 Task: Write a soql queries for arranging the data in ascending order.
Action: Mouse moved to (28, 109)
Screenshot: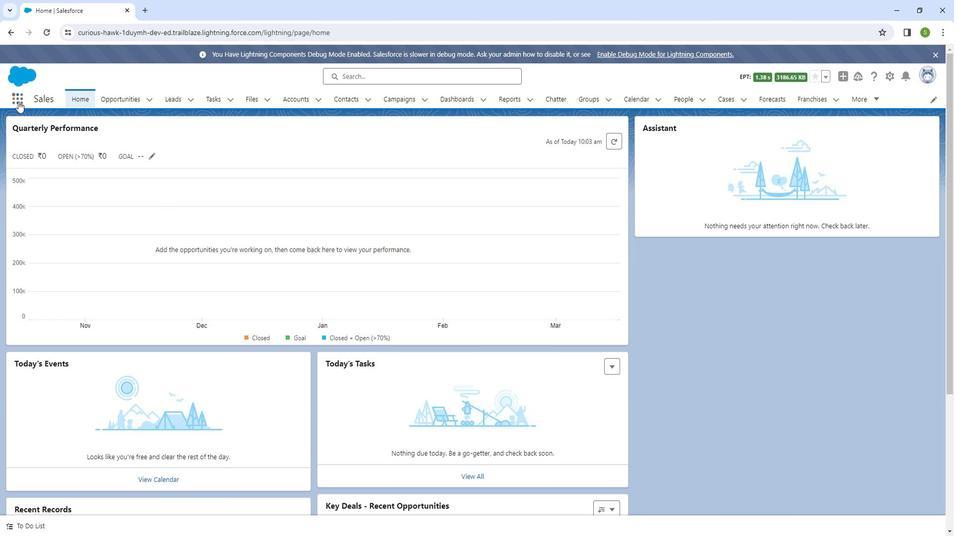 
Action: Mouse pressed left at (28, 109)
Screenshot: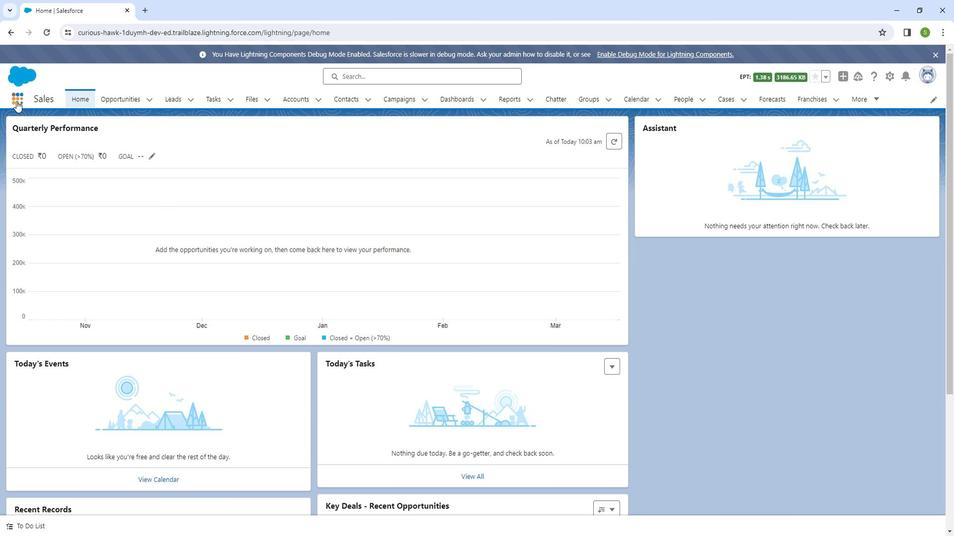 
Action: Mouse moved to (47, 280)
Screenshot: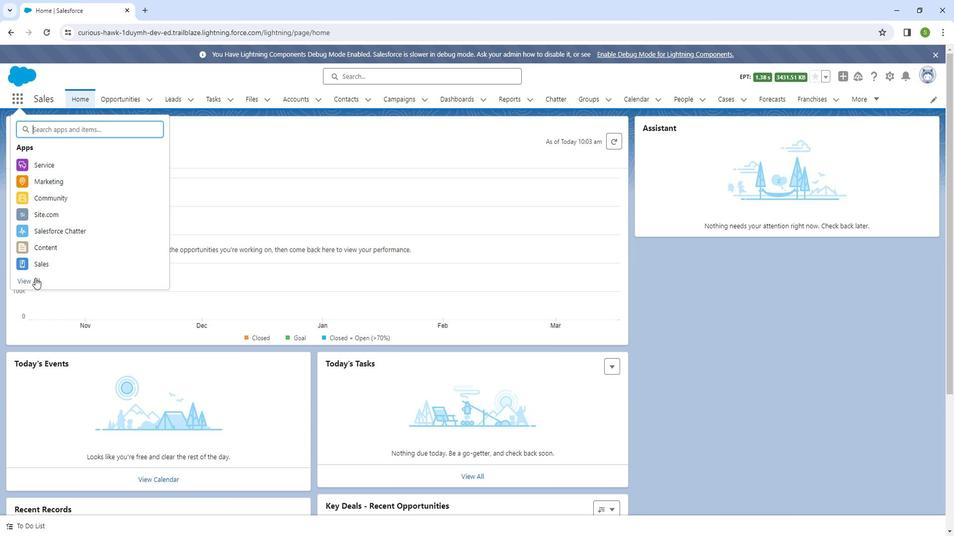 
Action: Mouse pressed left at (47, 280)
Screenshot: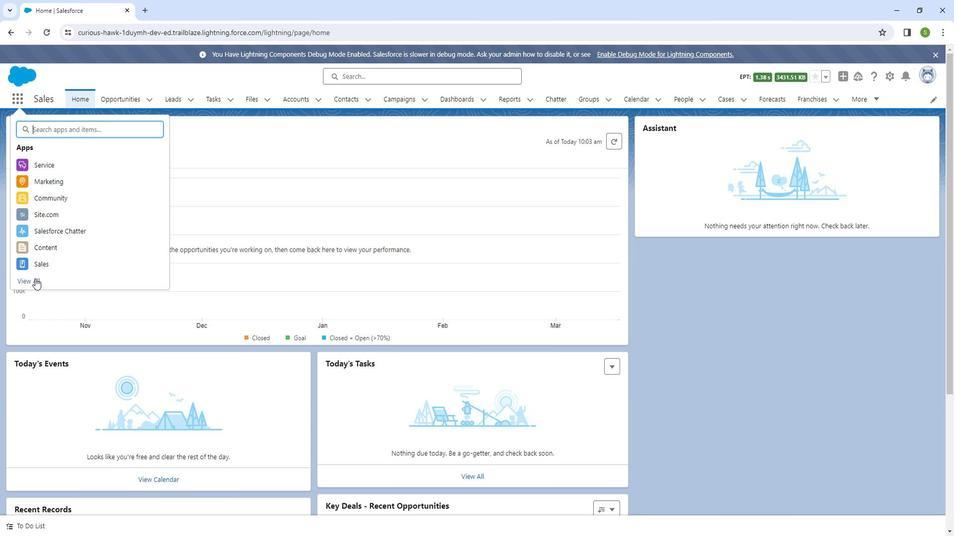 
Action: Mouse moved to (705, 375)
Screenshot: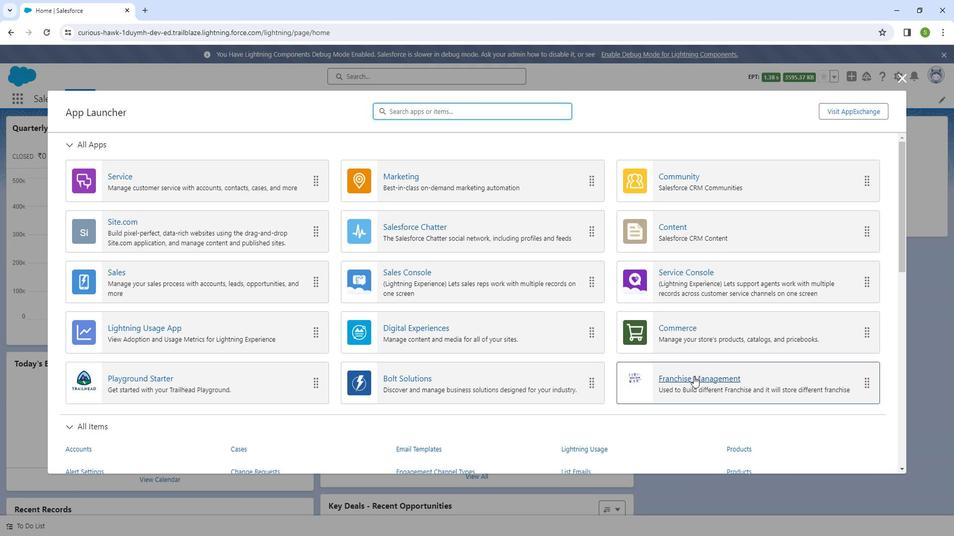 
Action: Mouse pressed left at (705, 375)
Screenshot: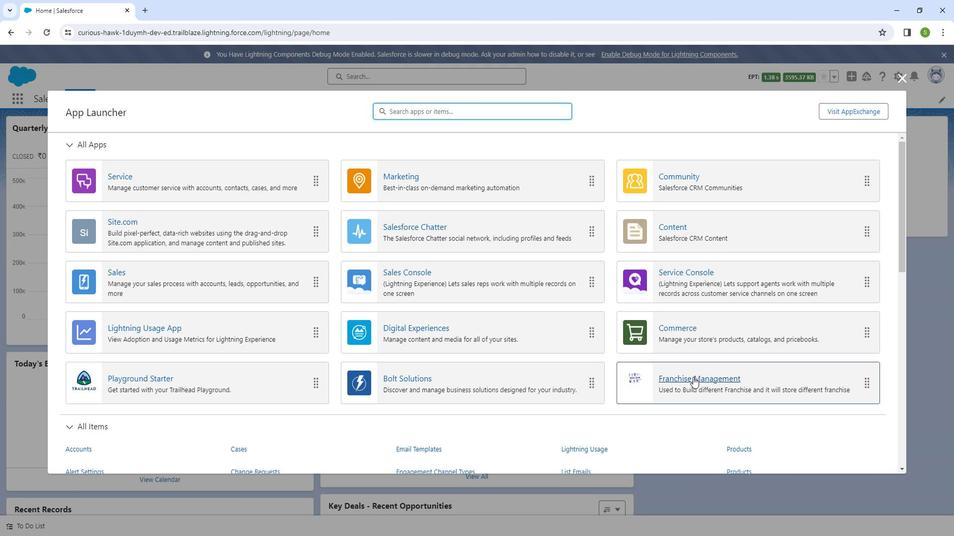
Action: Mouse moved to (909, 85)
Screenshot: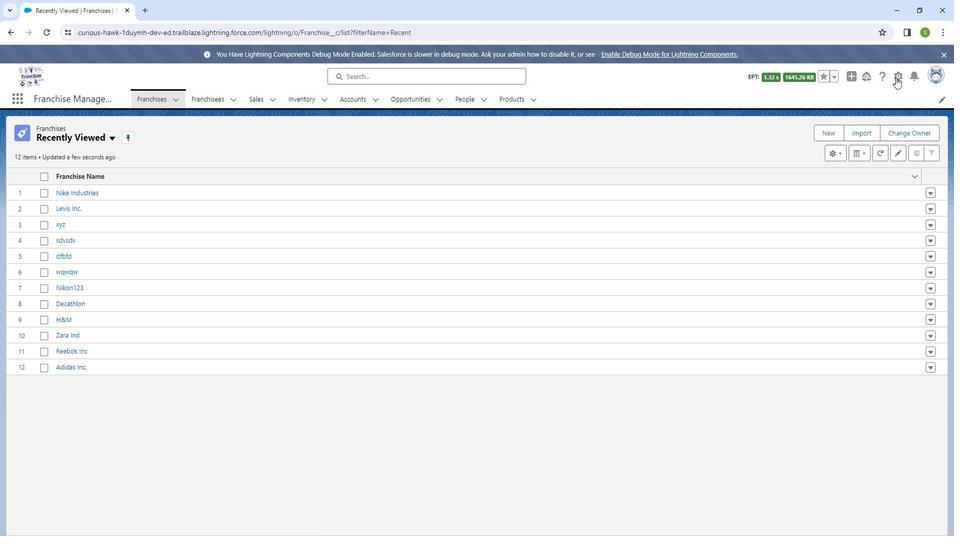 
Action: Mouse pressed left at (909, 85)
Screenshot: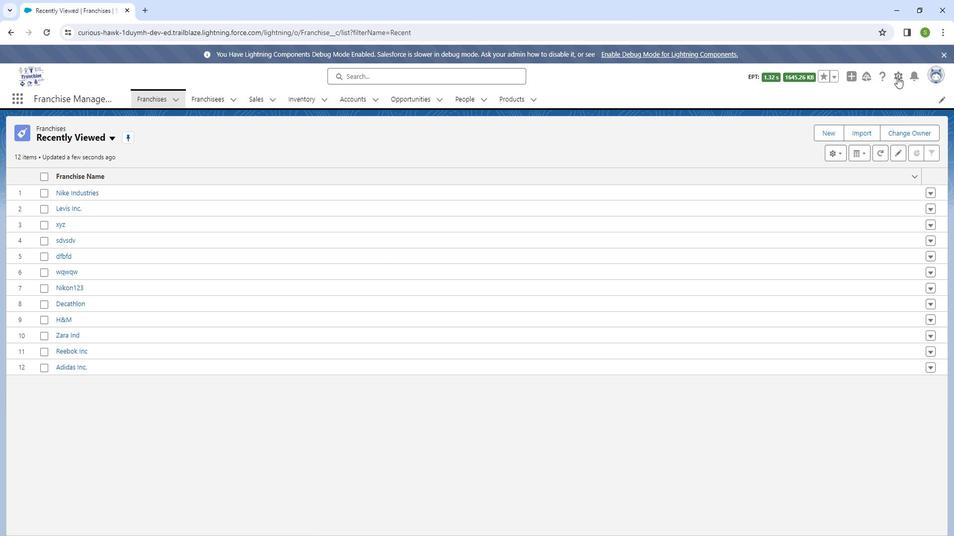 
Action: Mouse moved to (864, 175)
Screenshot: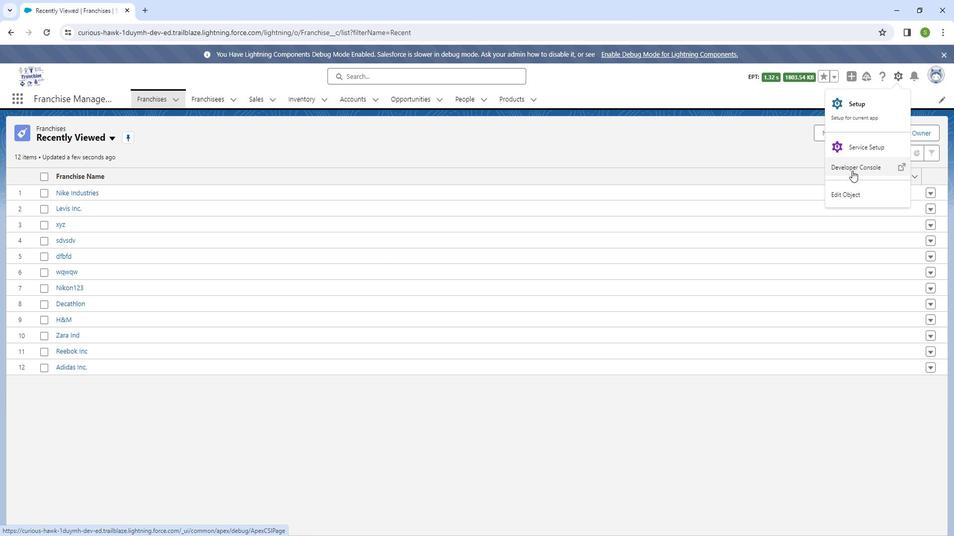 
Action: Mouse pressed right at (864, 175)
Screenshot: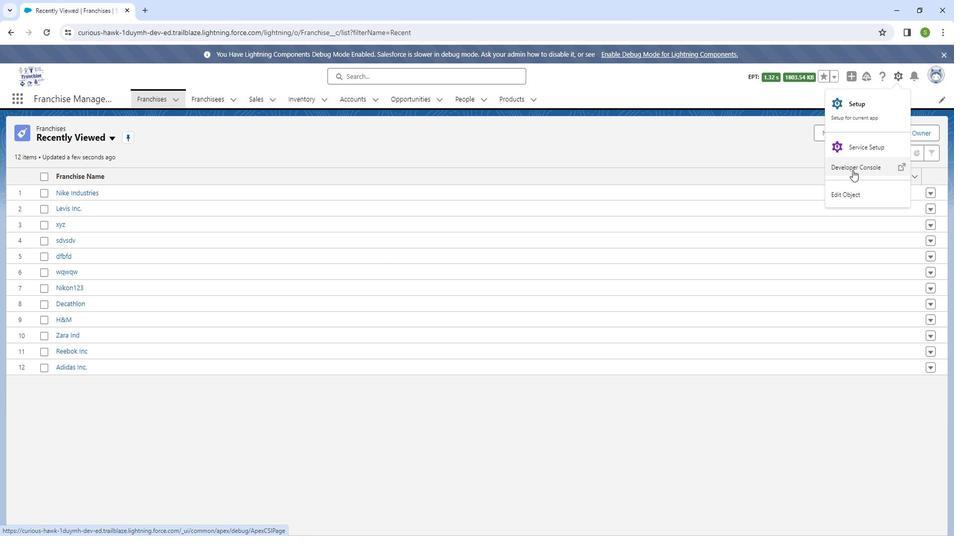 
Action: Mouse moved to (855, 181)
Screenshot: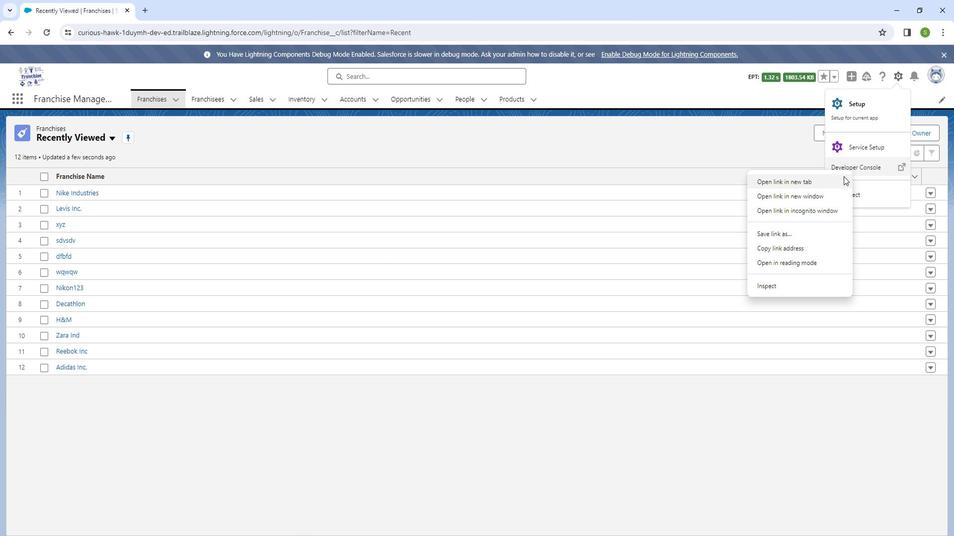 
Action: Mouse pressed left at (855, 181)
Screenshot: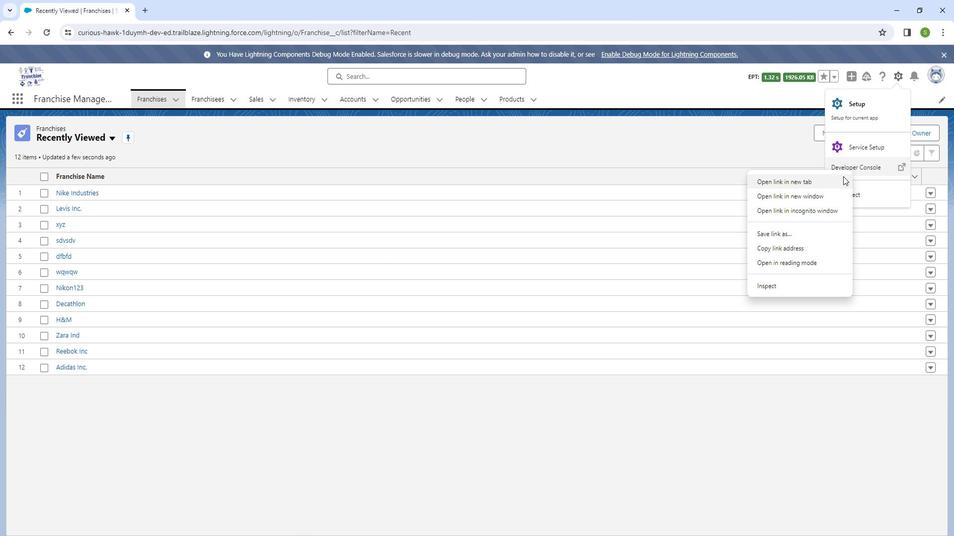 
Action: Mouse moved to (231, 21)
Screenshot: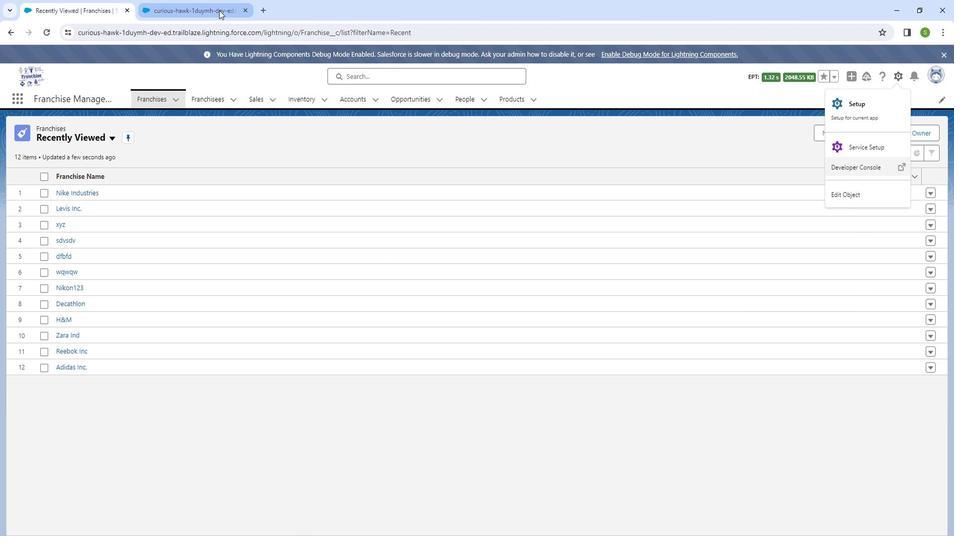 
Action: Mouse pressed left at (231, 21)
Screenshot: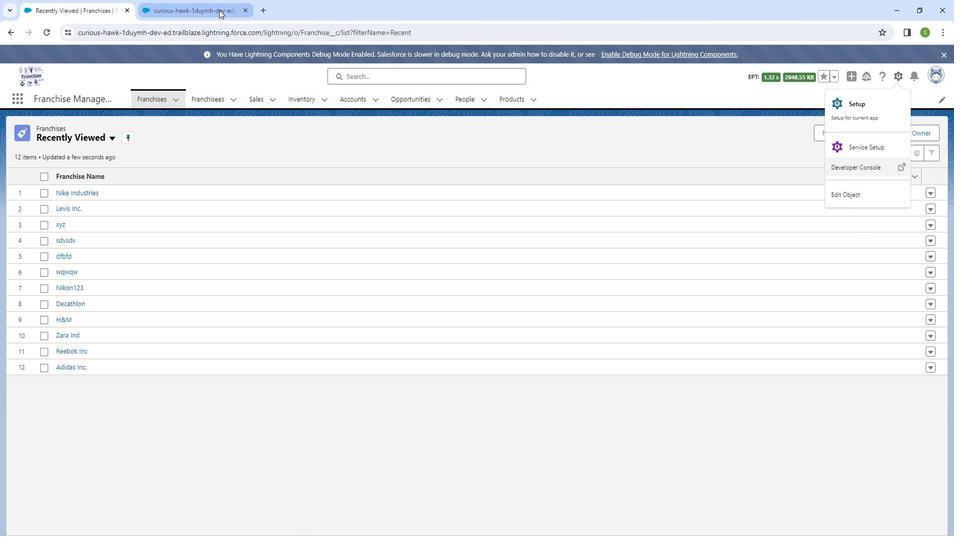 
Action: Mouse moved to (158, 174)
Screenshot: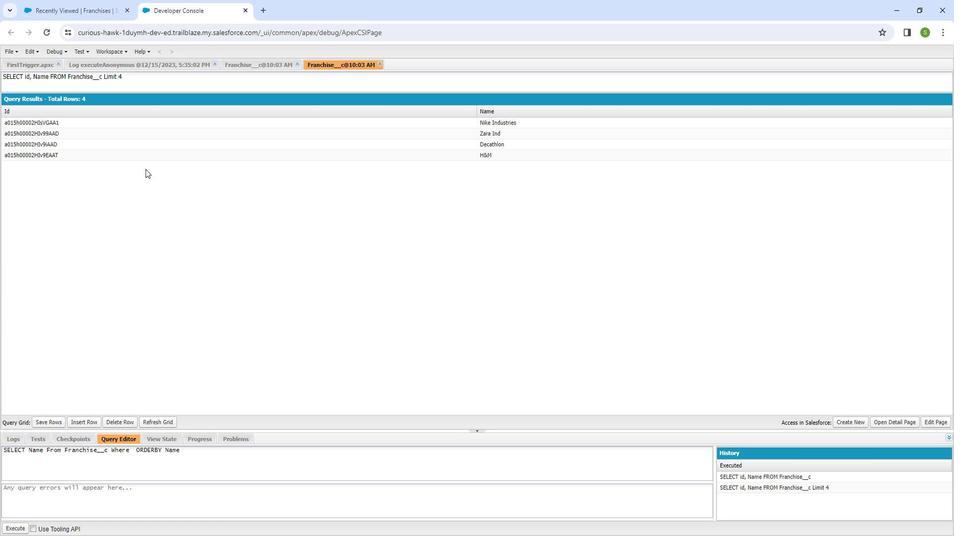 
Action: Key pressed <Key.alt_l><Key.alt_l><Key.alt_l><Key.alt_l><Key.alt_l><Key.alt_l><Key.alt_l><Key.alt_l><Key.alt_l><Key.alt_l><Key.alt_l><Key.alt_l><Key.alt_l><Key.alt_l><Key.alt_l><Key.alt_l><Key.alt_l><Key.alt_l><Key.alt_l><Key.alt_l><<191>>
Screenshot: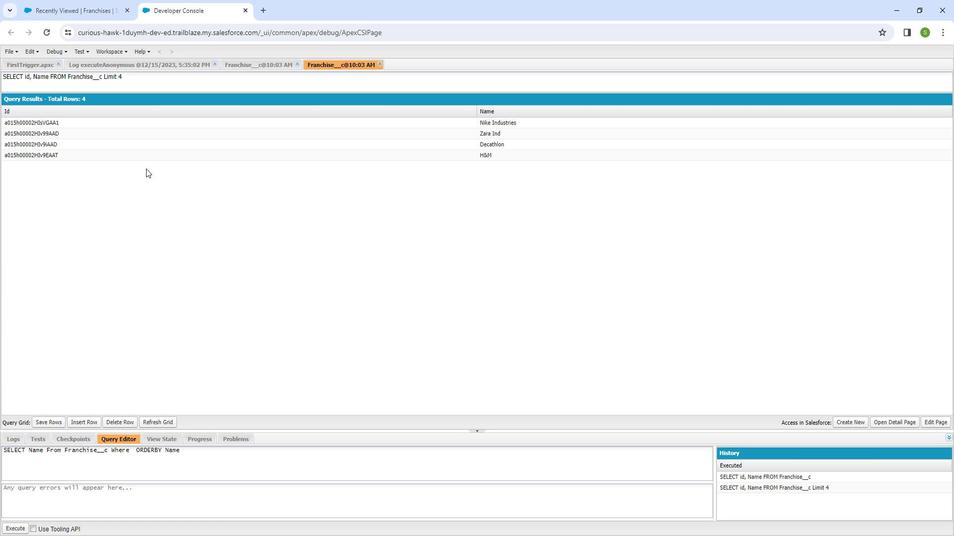 
Action: Mouse moved to (254, 437)
Screenshot: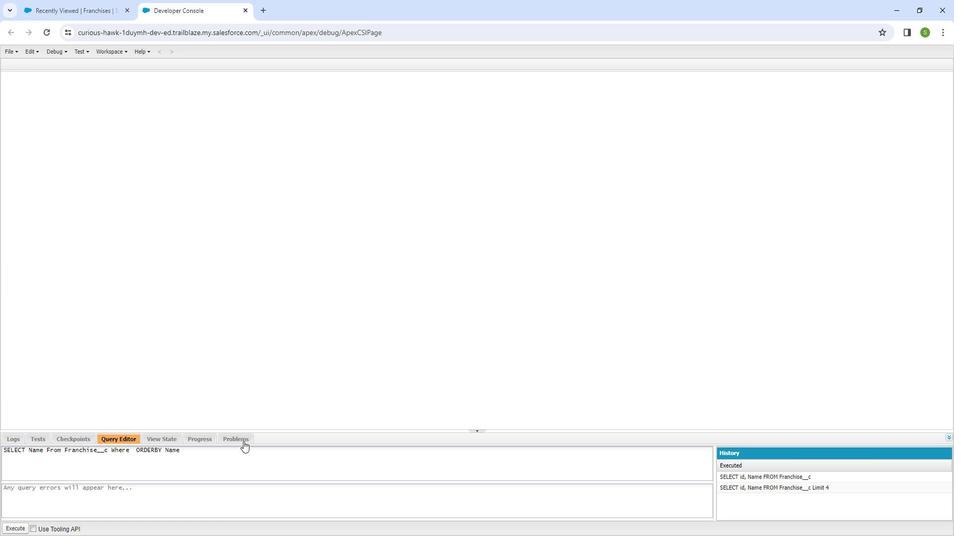 
Action: Mouse pressed left at (254, 437)
Screenshot: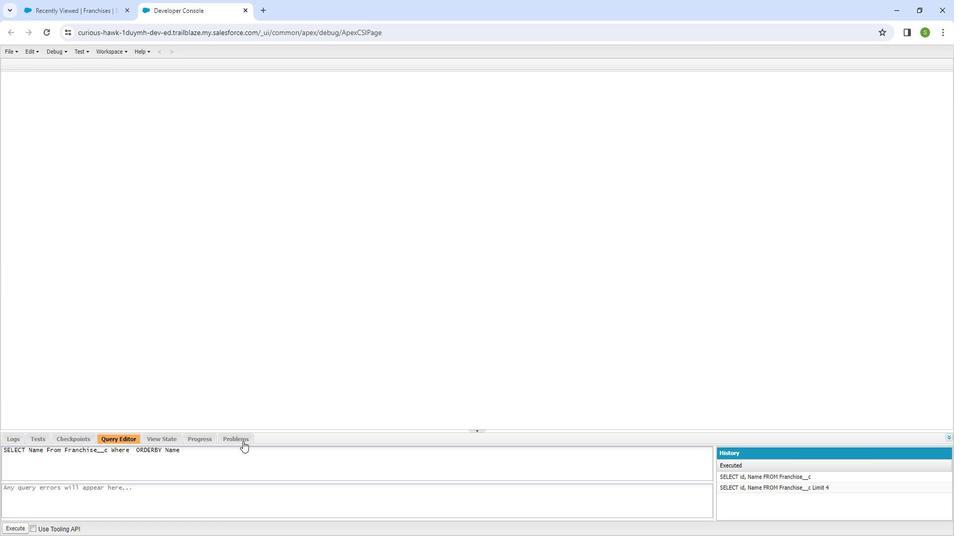 
Action: Mouse moved to (194, 272)
Screenshot: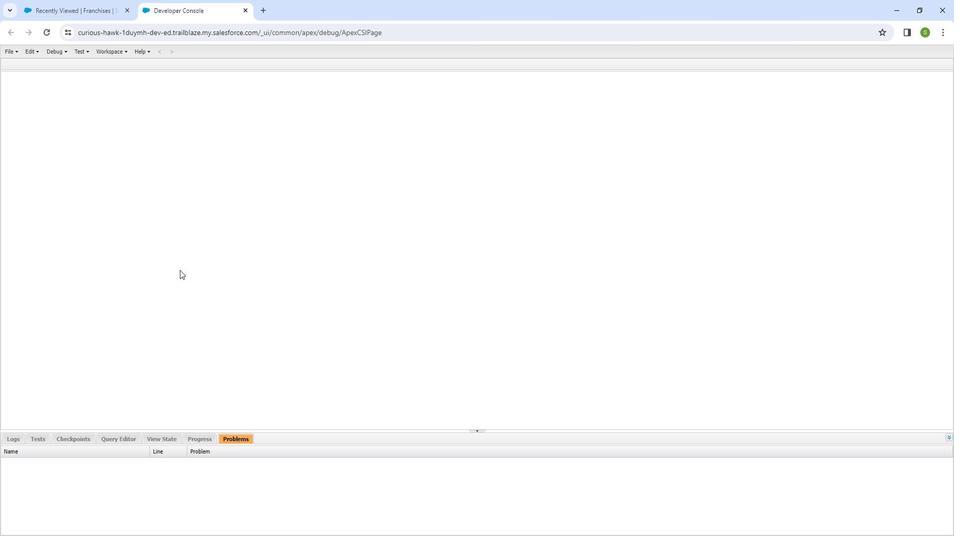 
Action: Key pressed ctrl+E
Screenshot: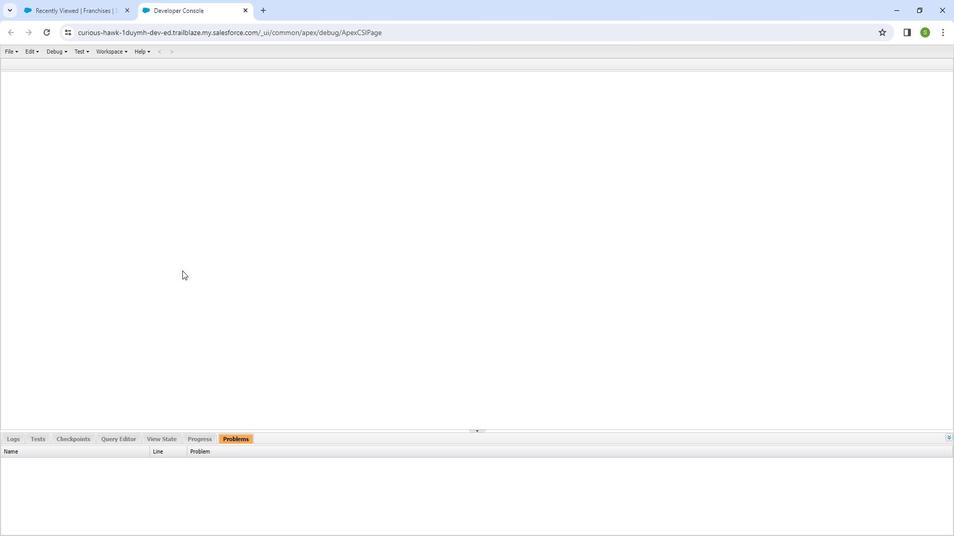
Action: Mouse moved to (286, 247)
Screenshot: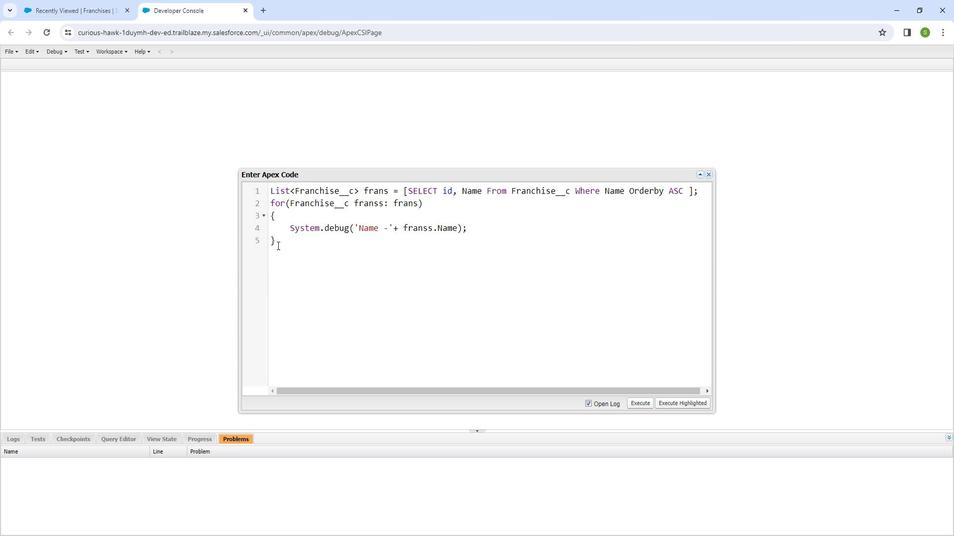 
Action: Mouse pressed left at (286, 247)
Screenshot: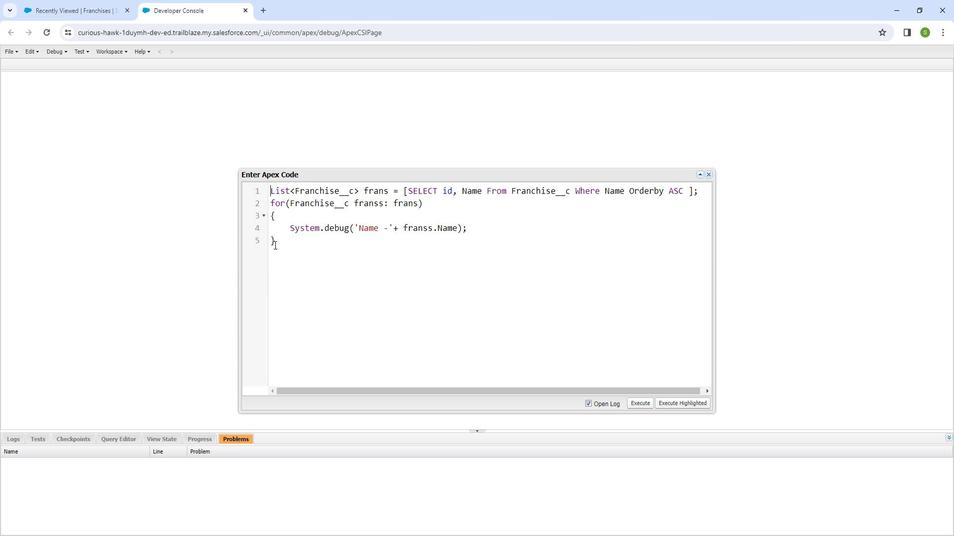 
Action: Mouse moved to (283, 189)
Screenshot: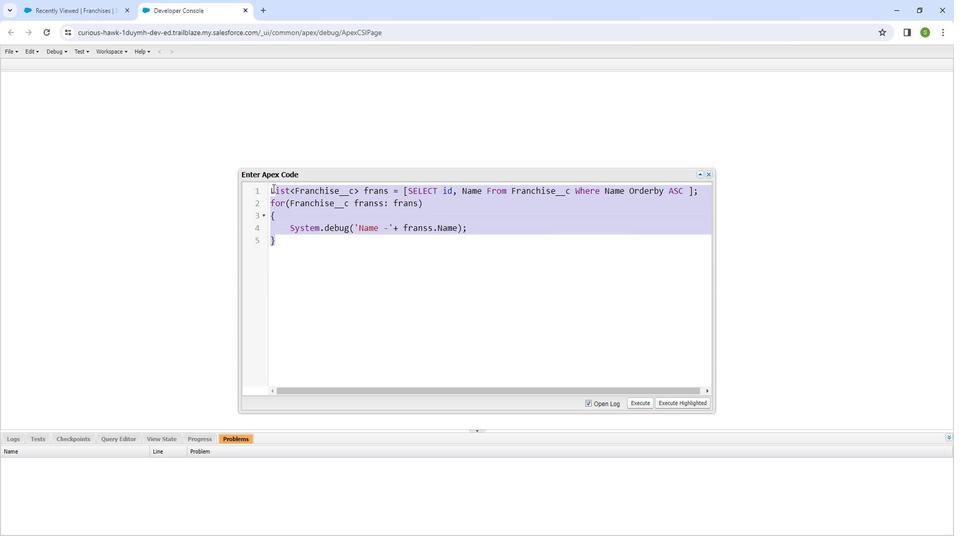 
Action: Key pressed <Key.backspace>
Screenshot: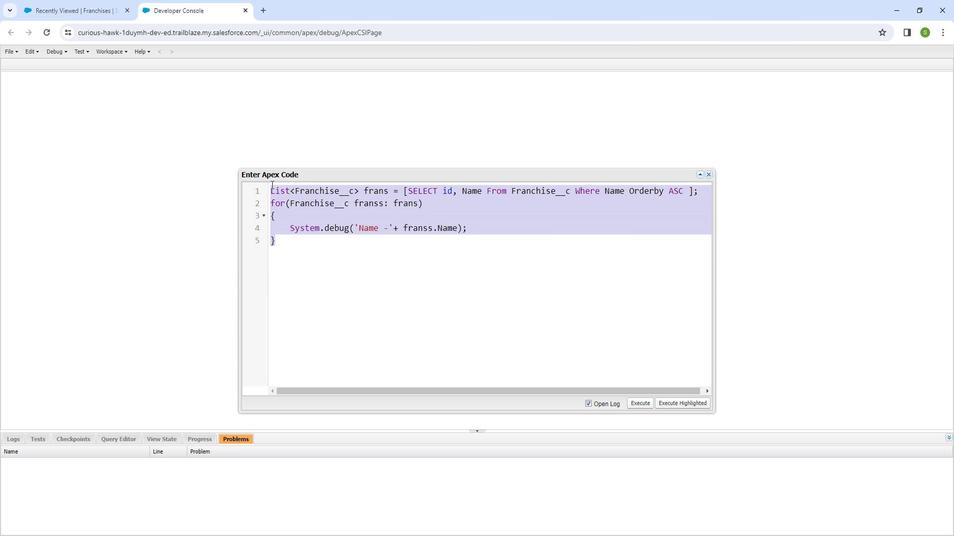 
Action: Mouse moved to (331, 231)
Screenshot: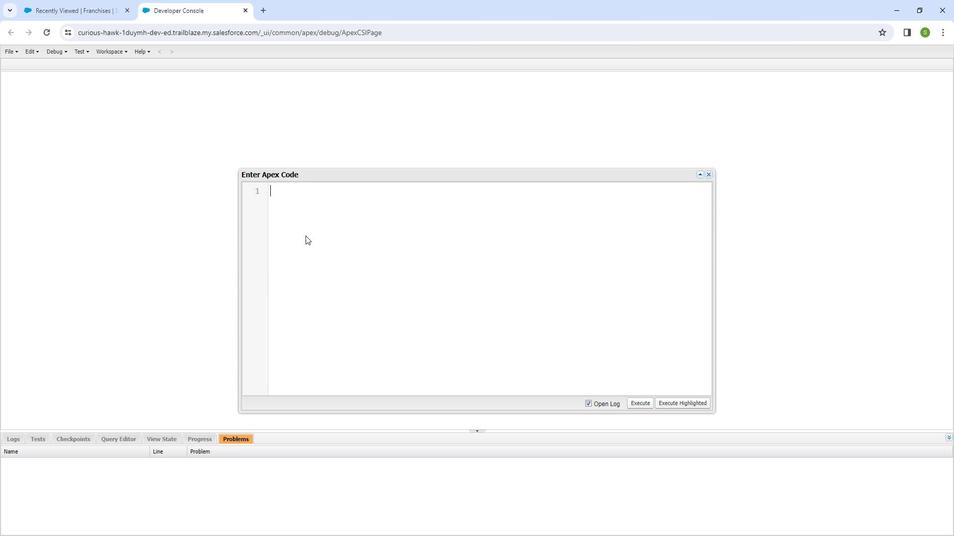 
Action: Mouse pressed left at (331, 231)
Screenshot: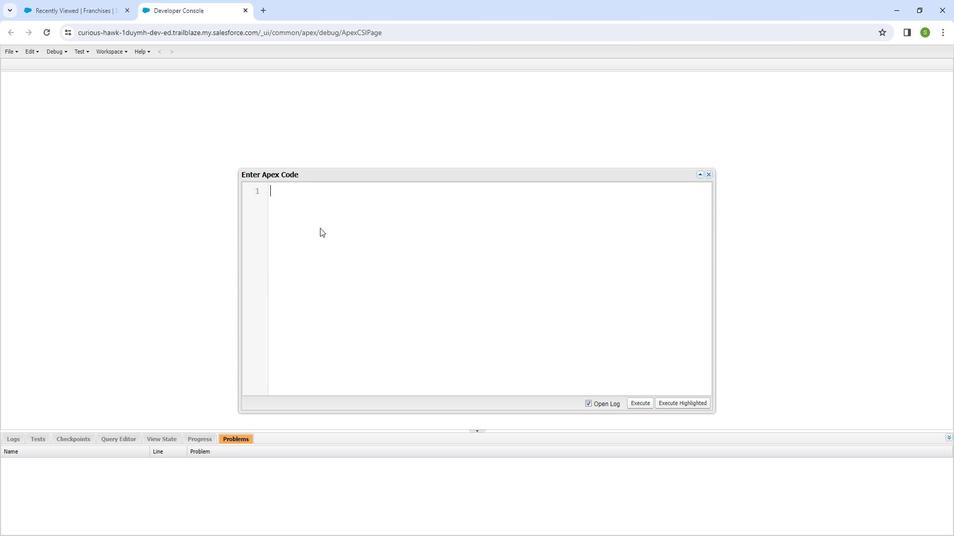 
Action: Mouse moved to (295, 200)
Screenshot: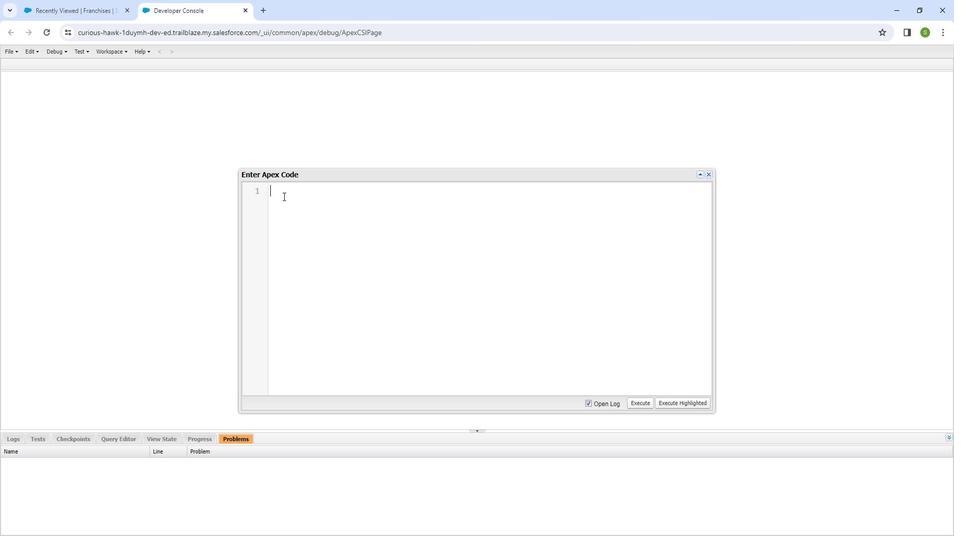 
Action: Mouse pressed left at (295, 200)
Screenshot: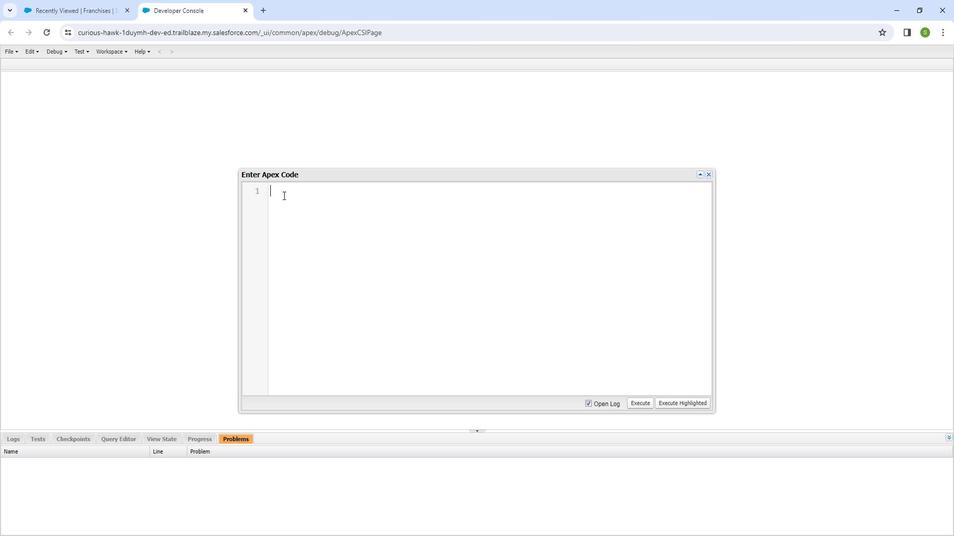 
Action: Mouse moved to (295, 199)
Screenshot: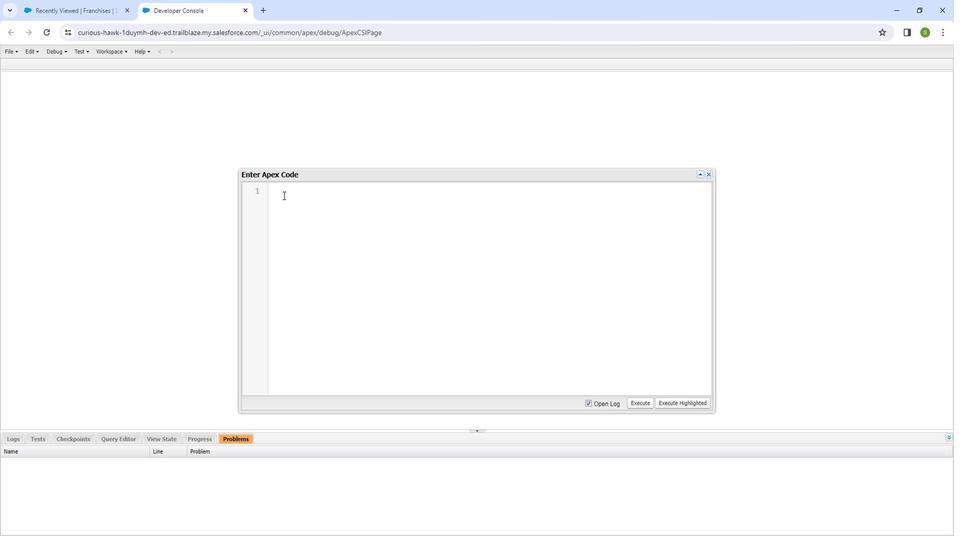 
Action: Key pressed <Key.shift_r>List<Key.shift_r><<Key.shift_r>Account<Key.shift_r>><Key.space>acc<Key.space>=<Key.space>[]<Key.left><Key.shift_r>SELECT<Key.space><Key.shift_r>Name,<Key.space><Key.shift_r><Key.shift_r><Key.shift_r><Key.shift_r><Key.shift_r><Key.shift_r>Industry<Key.space><Key.shift_r>FROM<Key.space><Key.shift_r><Key.shift_r>Account<Key.space><Key.shift_r>Order<Key.backspace><Key.backspace><Key.backspace><Key.backspace><Key.shift_r>RDERBY<Key.space><Key.shift_r>Industry<Key.right>;<Key.enter>for<Key.shift_r>(<Key.shift_r>Account<Key.space>acc1<Key.shift_r>:acc<Key.right><Key.enter><Key.shift_r><Key.shift_r><Key.shift_r><Key.shift_r><Key.shift_r><Key.shift_r>{<Key.enter><Key.shift_r>System.debug<Key.shift_r>('<Key.shift_r>Industry<Key.space>-<Key.space><Key.right>+<Key.space>acc1.<Key.shift_r>Industry<Key.right>;
Screenshot: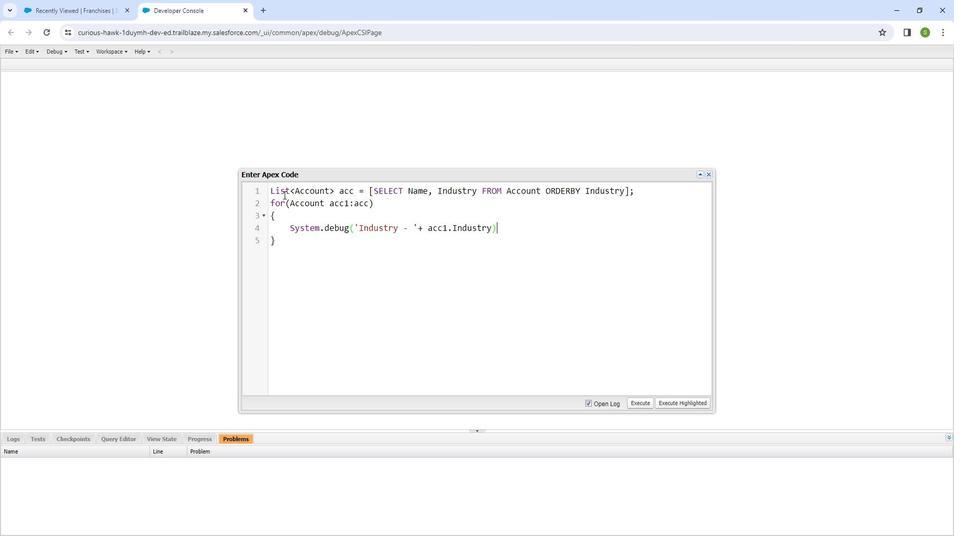 
Action: Mouse moved to (648, 402)
Screenshot: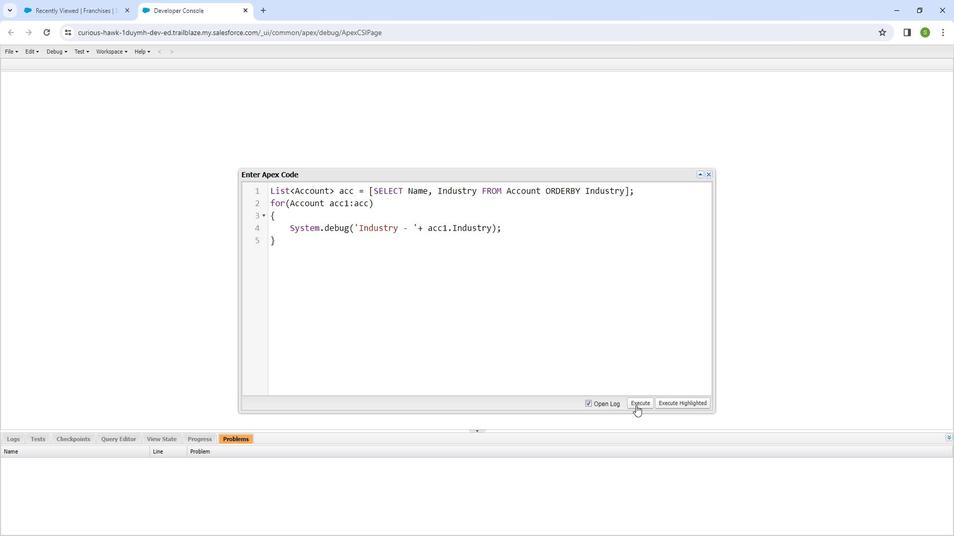 
Action: Mouse pressed left at (648, 402)
Screenshot: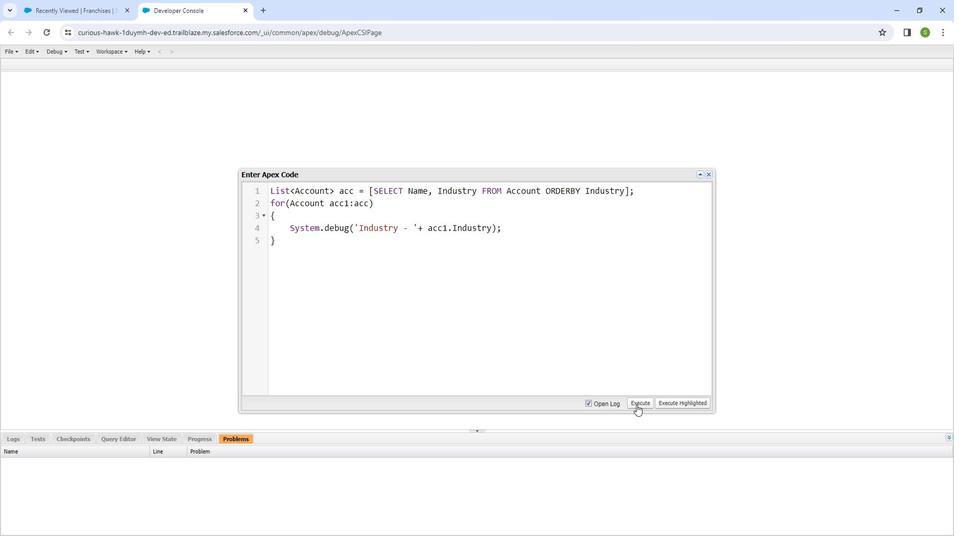 
Action: Mouse moved to (493, 312)
Screenshot: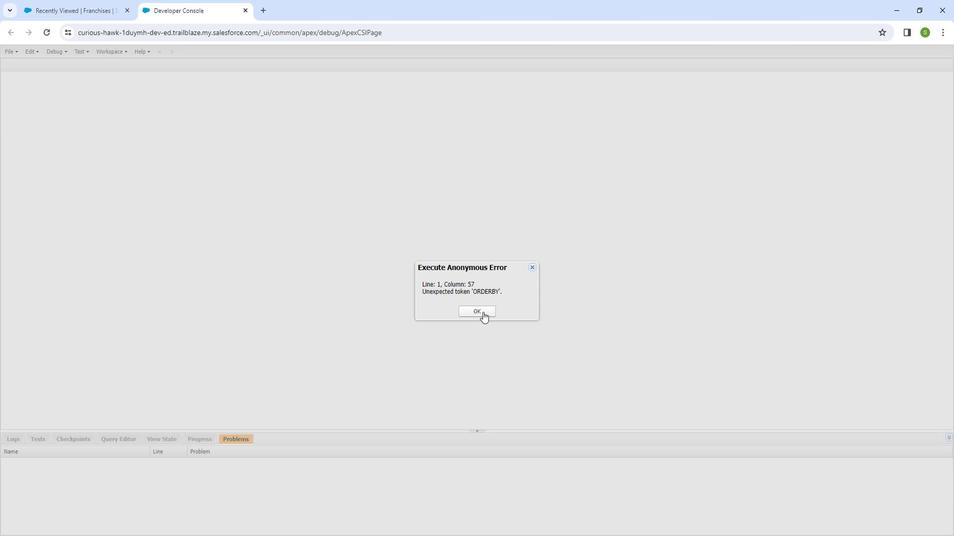 
Action: Mouse pressed left at (493, 312)
Screenshot: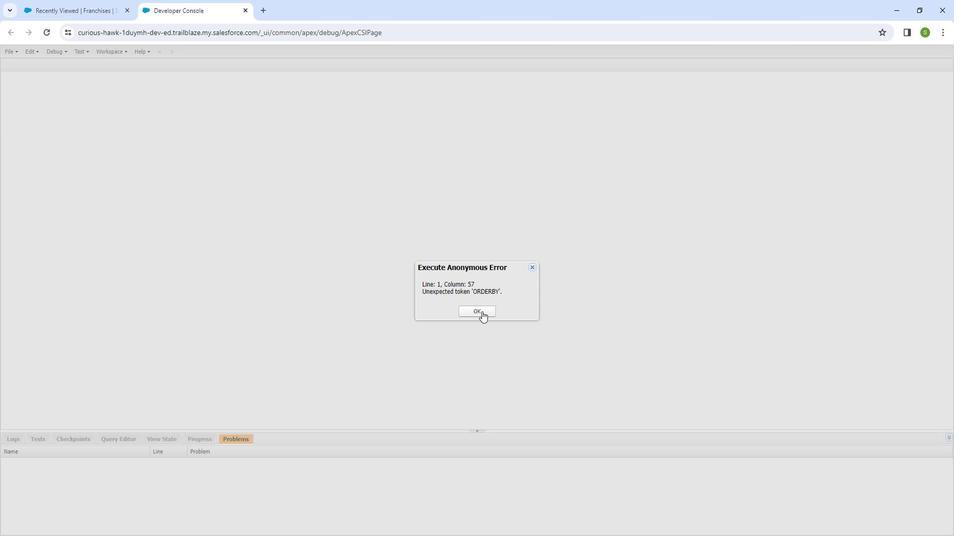 
Action: Mouse moved to (580, 193)
Screenshot: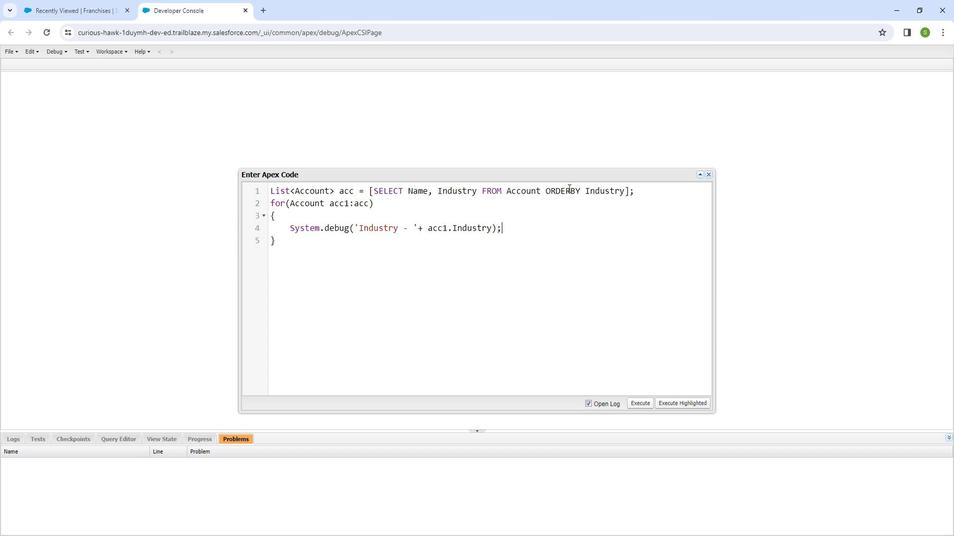 
Action: Mouse pressed left at (580, 193)
Screenshot: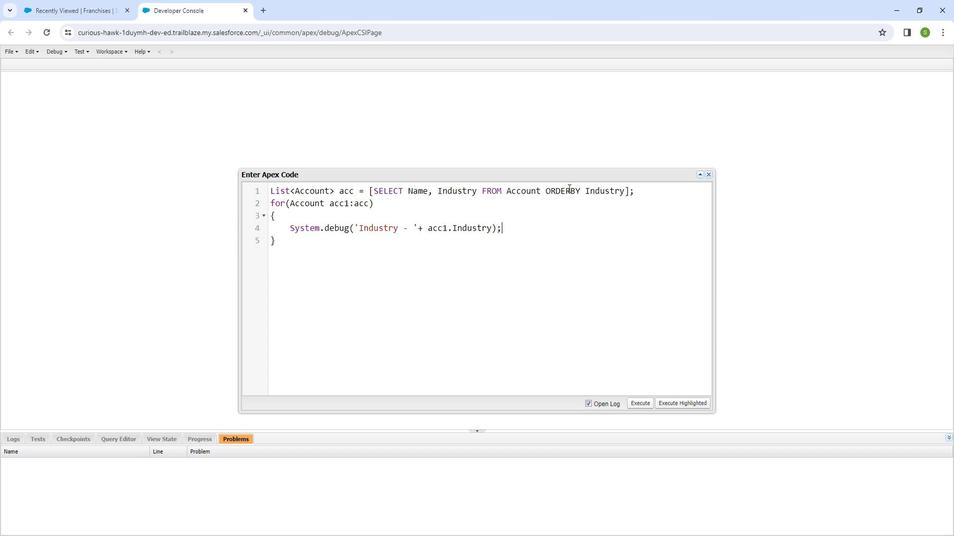 
Action: Mouse moved to (584, 198)
Screenshot: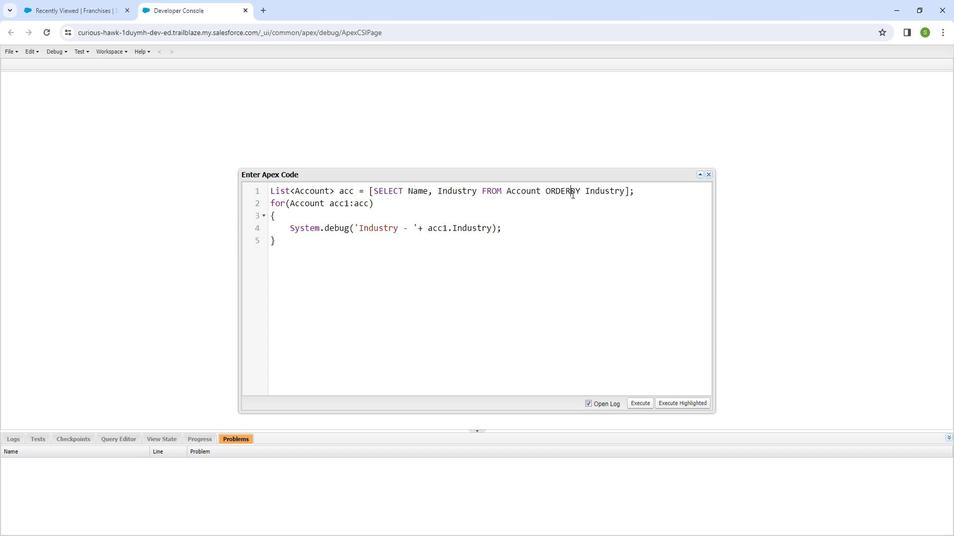 
Action: Key pressed <Key.space>
Screenshot: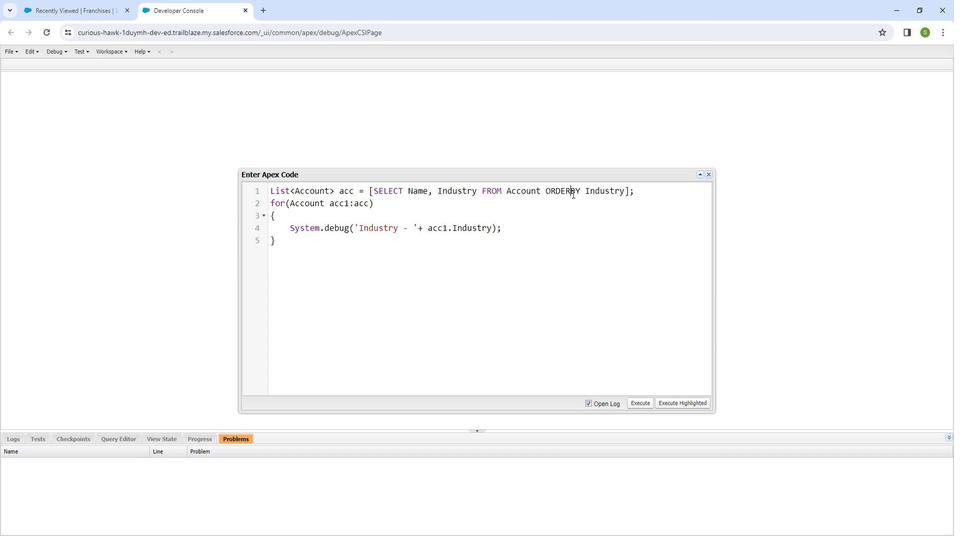 
Action: Mouse moved to (652, 400)
Screenshot: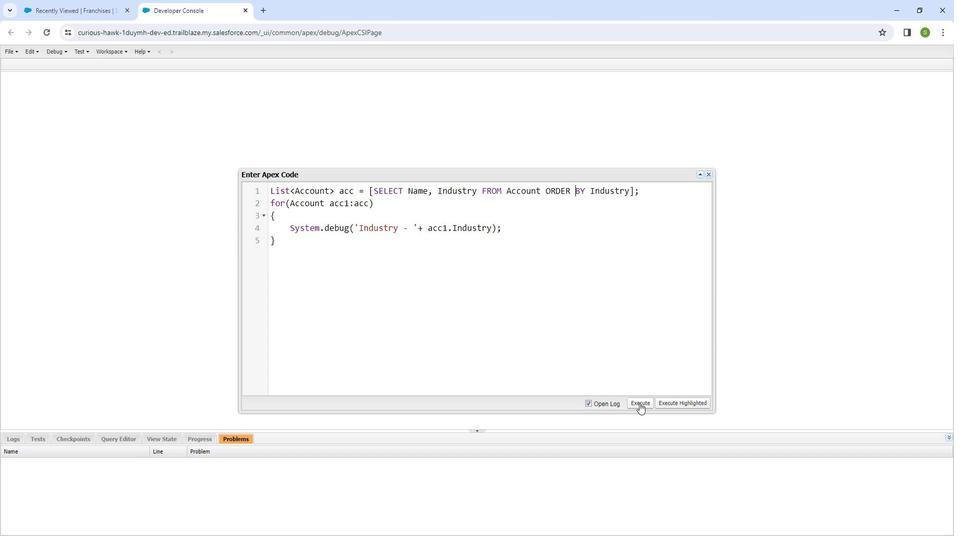 
Action: Mouse pressed left at (652, 400)
Screenshot: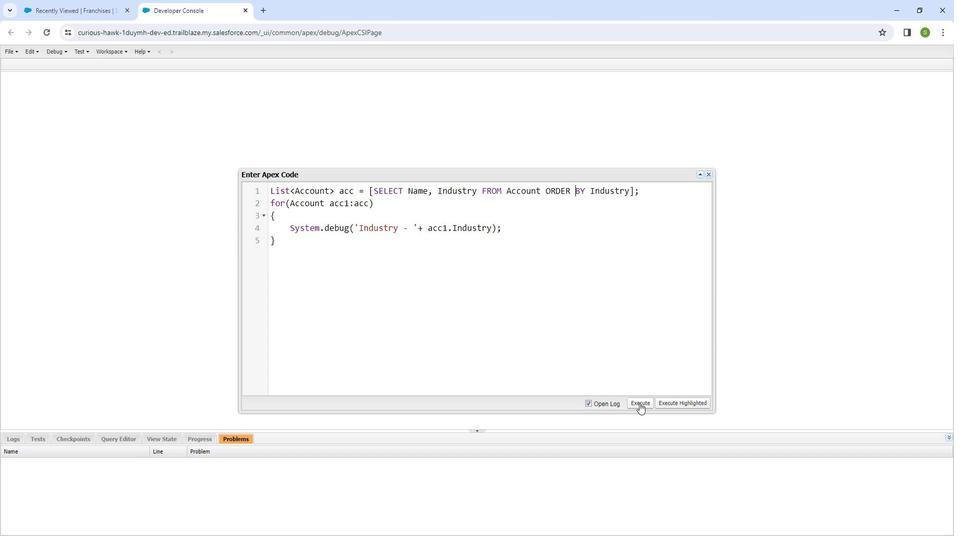 
Action: Mouse moved to (104, 420)
Screenshot: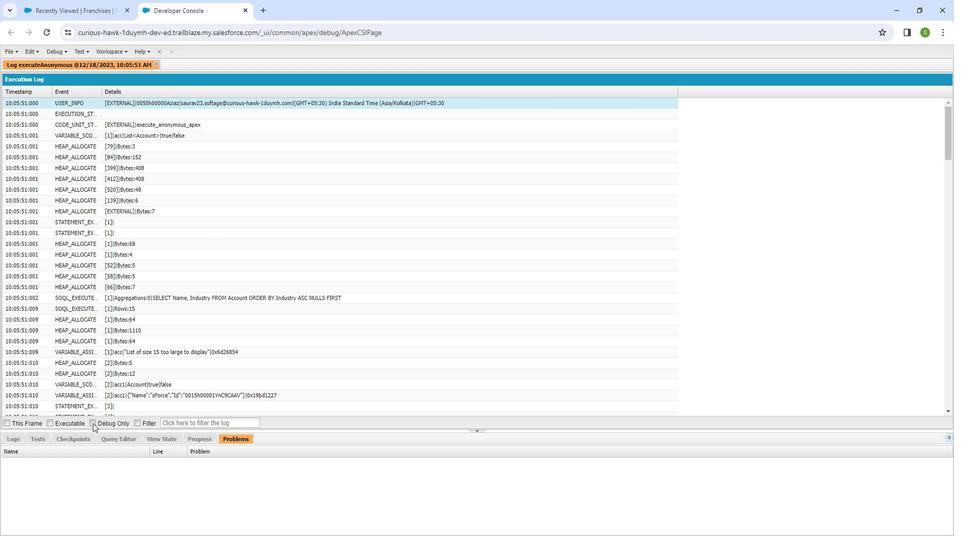 
Action: Mouse pressed left at (104, 420)
Screenshot: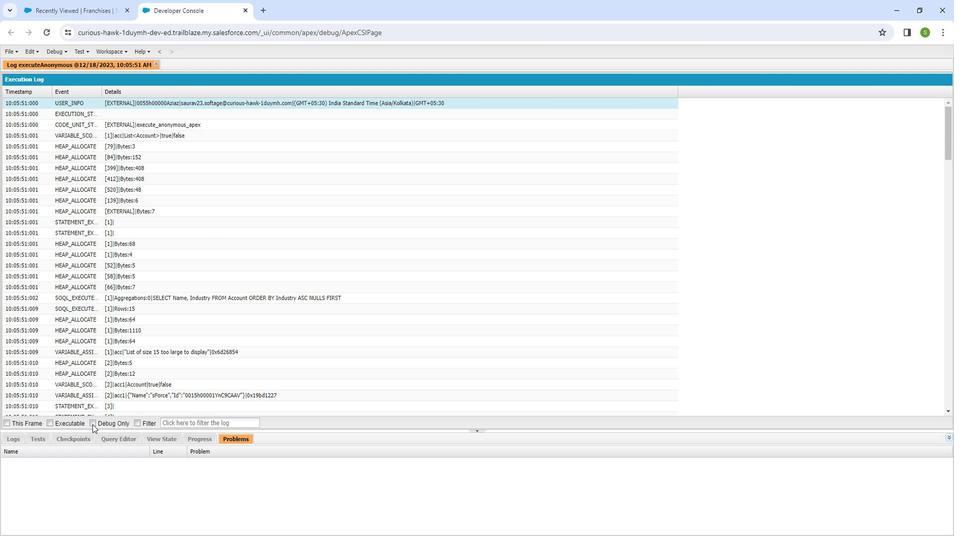 
Action: Mouse moved to (136, 313)
Screenshot: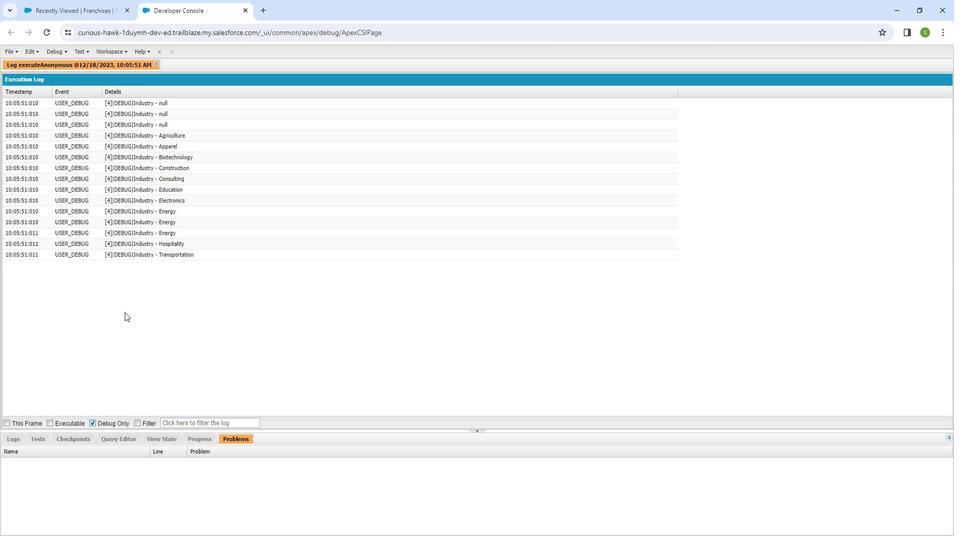 
Action: Key pressed ctrl+E
Screenshot: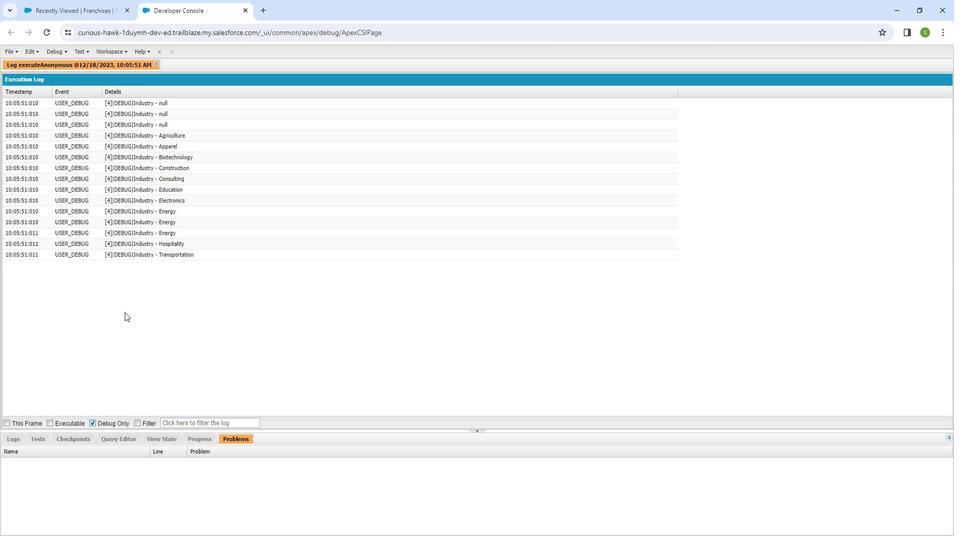 
Action: Mouse moved to (132, 435)
Screenshot: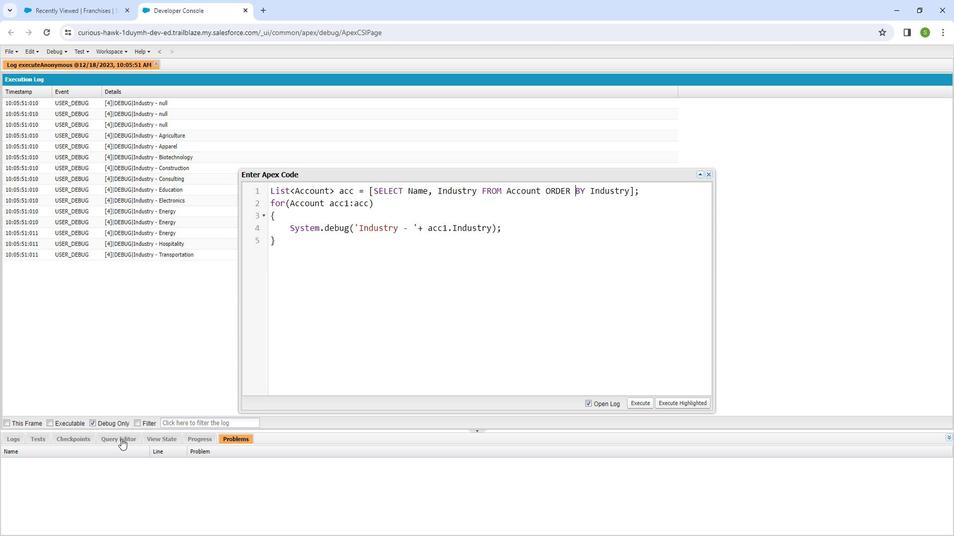 
Action: Mouse pressed left at (132, 435)
Screenshot: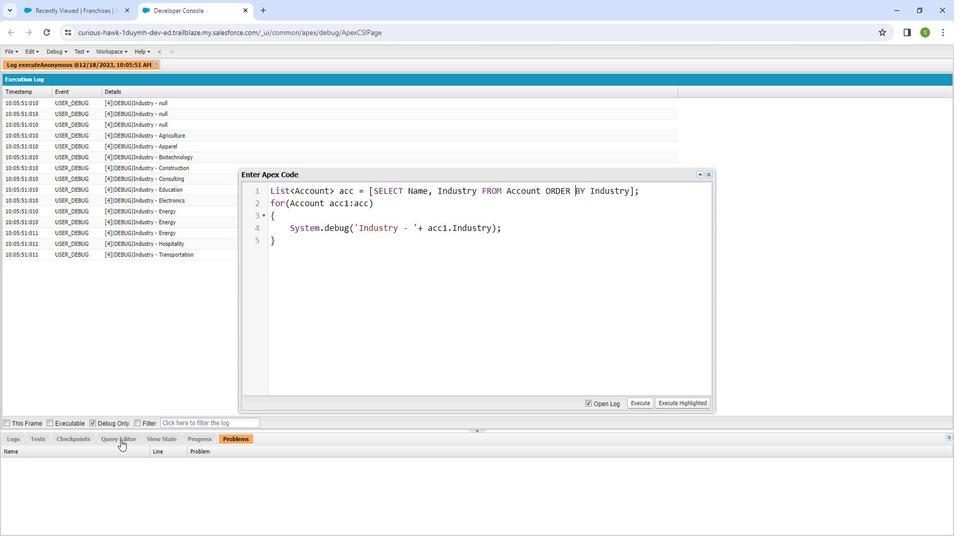 
Action: Mouse moved to (198, 447)
Screenshot: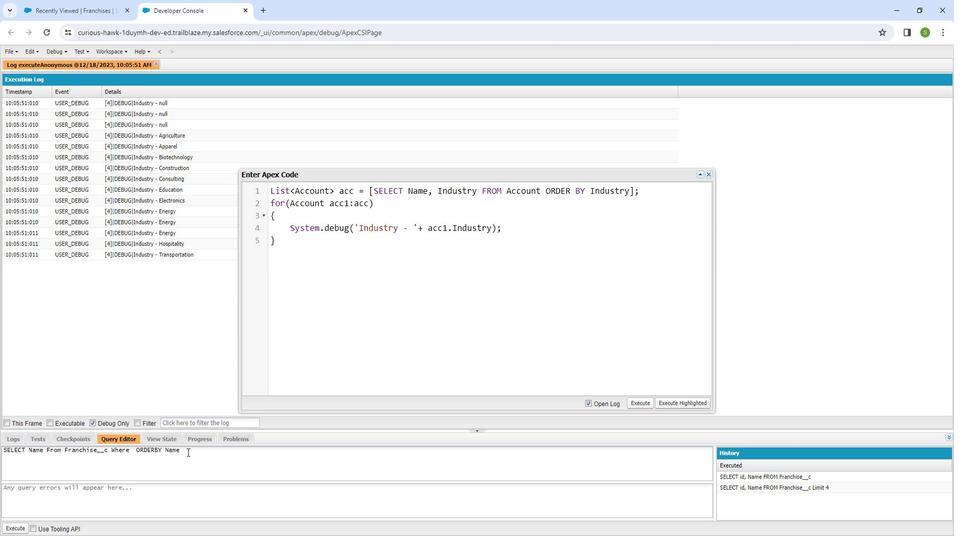 
Action: Mouse pressed left at (198, 447)
Screenshot: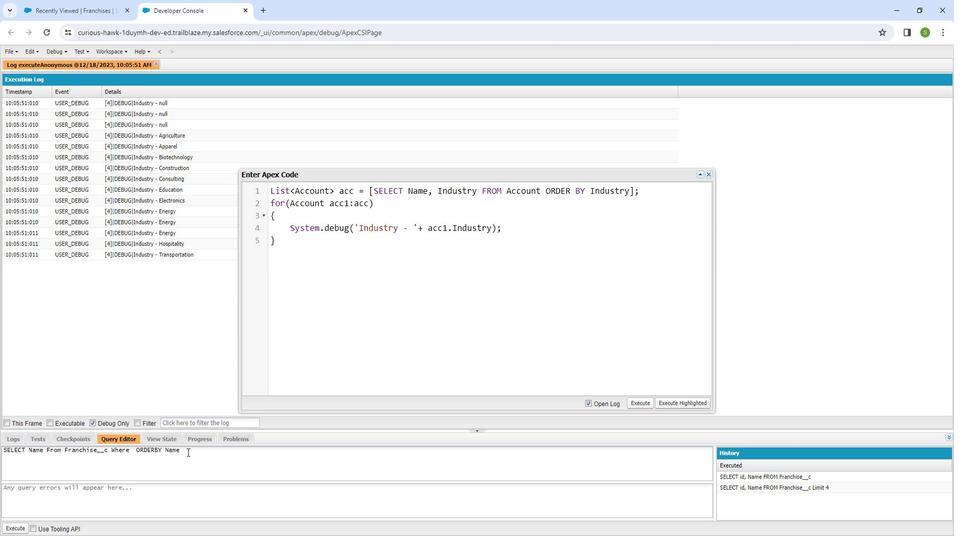 
Action: Mouse moved to (19, 445)
Screenshot: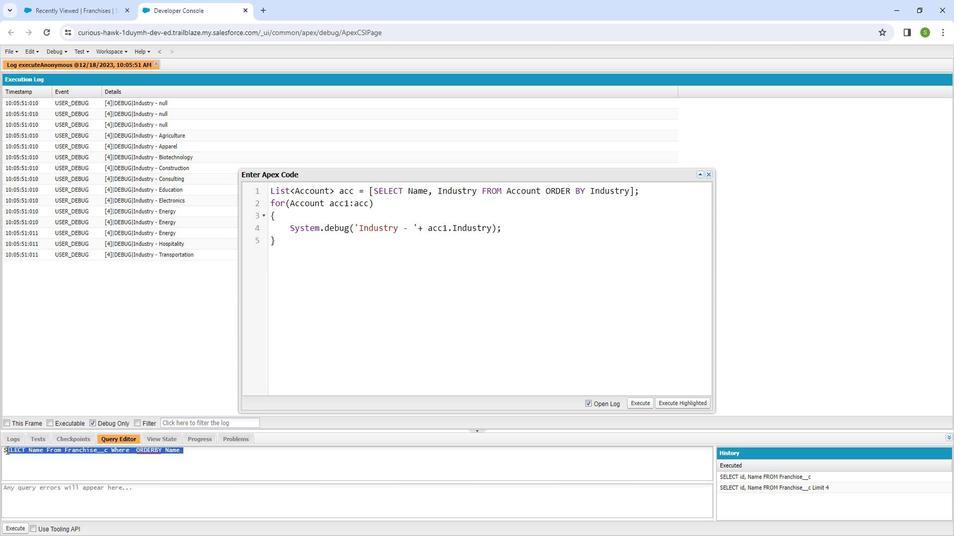 
Action: Key pressed <Key.backspace>
Screenshot: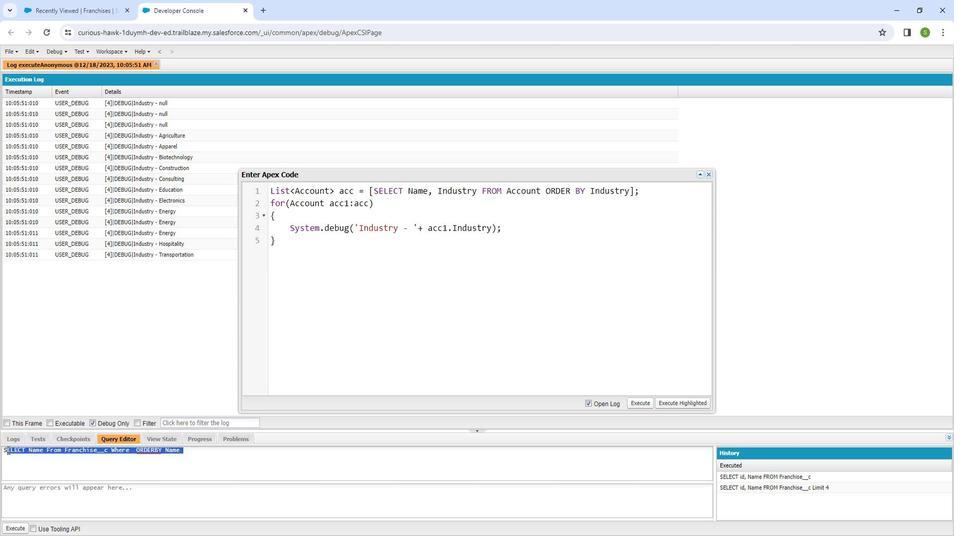 
Action: Mouse moved to (39, 445)
Screenshot: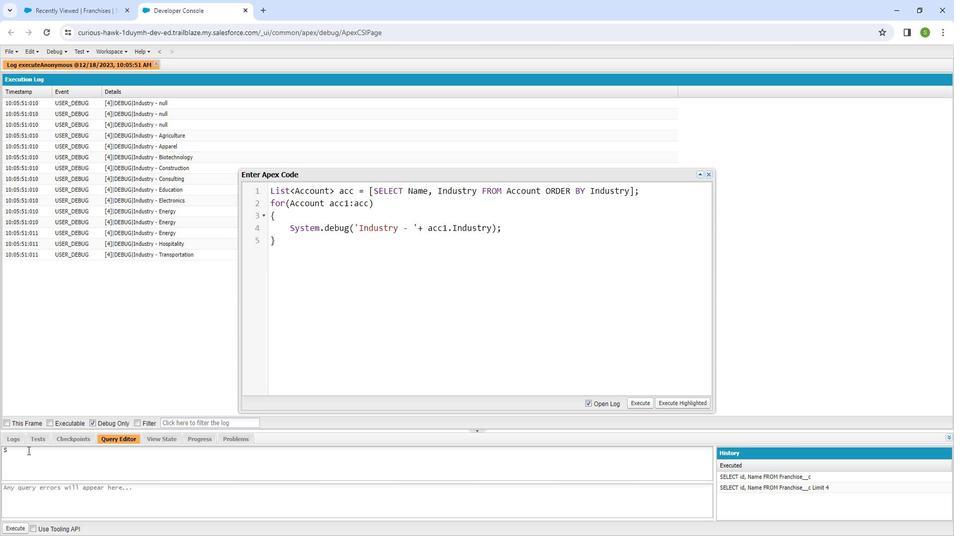 
Action: Key pressed <Key.shift_r>ELECT<Key.space><Key.shift_r>Name<Key.space><Key.backspace>,<Key.space><Key.shift_r><Key.shift_r><Key.shift_r>Industry<Key.space><Key.shift_r>FROM<Key.space><Key.shift_r>Account<Key.space><Key.shift_r><Key.shift_r><Key.shift_r><Key.shift_r><Key.shift_r><Key.shift_r>ORDER<Key.space>BY<Key.space><Key.shift_r>Industry
Screenshot: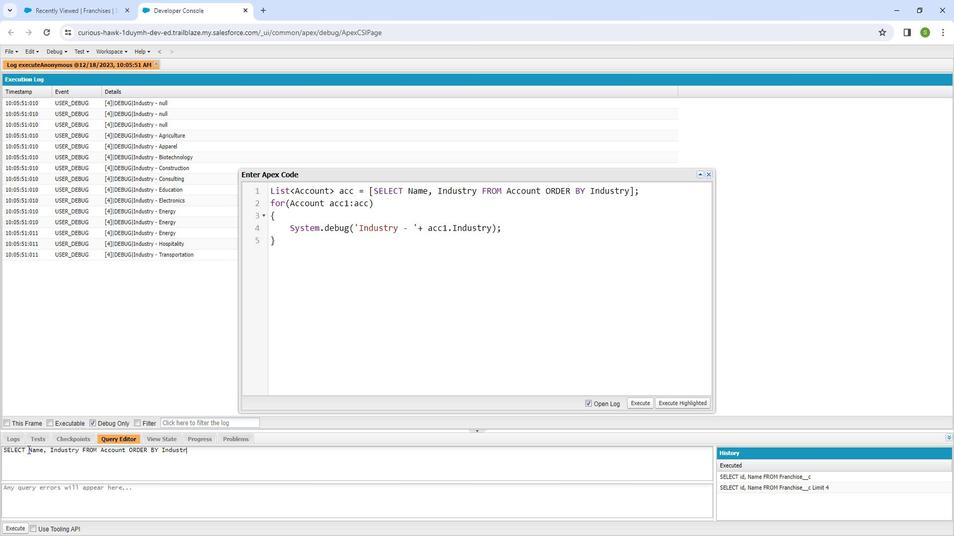 
Action: Mouse moved to (26, 522)
Screenshot: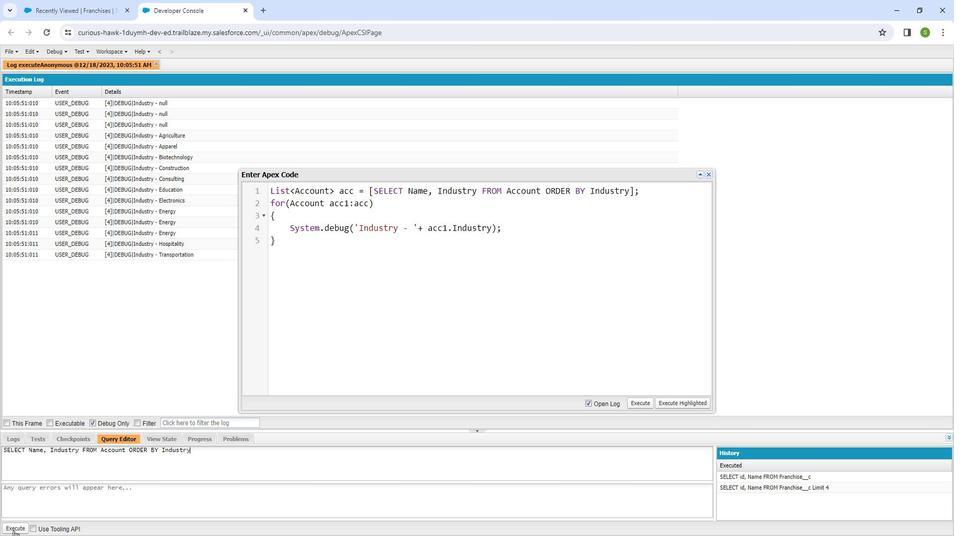 
Action: Mouse pressed left at (26, 522)
Screenshot: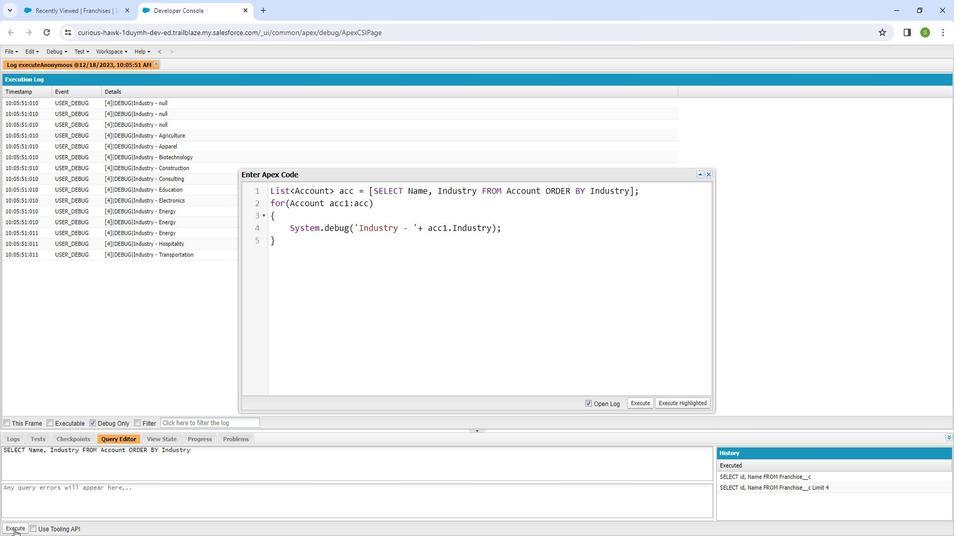 
Action: Mouse moved to (720, 180)
Screenshot: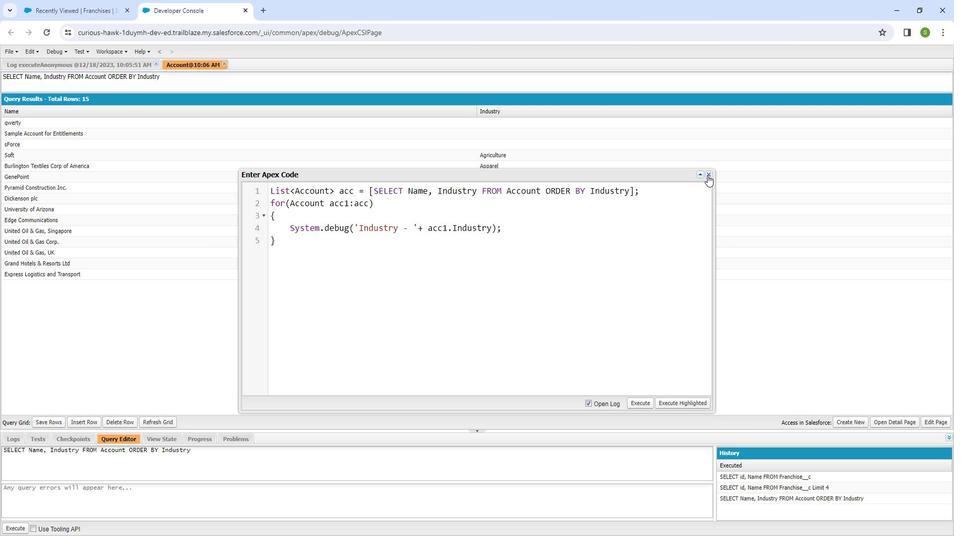 
Action: Mouse pressed left at (720, 180)
Screenshot: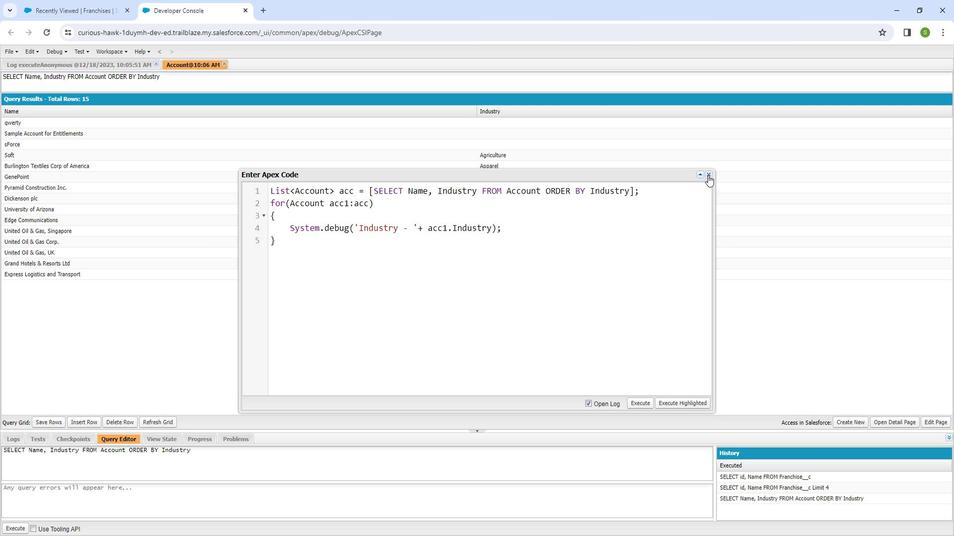 
Action: Mouse moved to (206, 446)
Screenshot: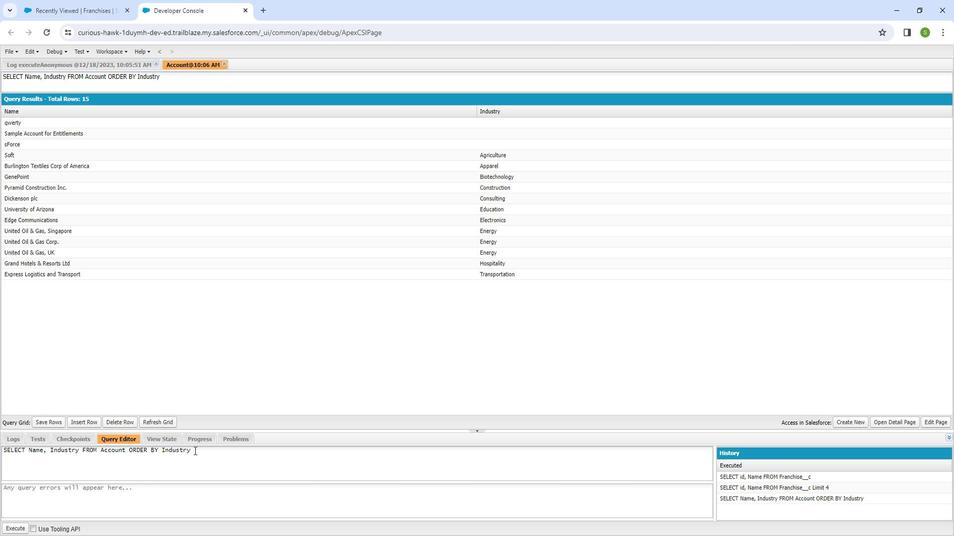 
Action: Mouse pressed left at (206, 446)
Screenshot: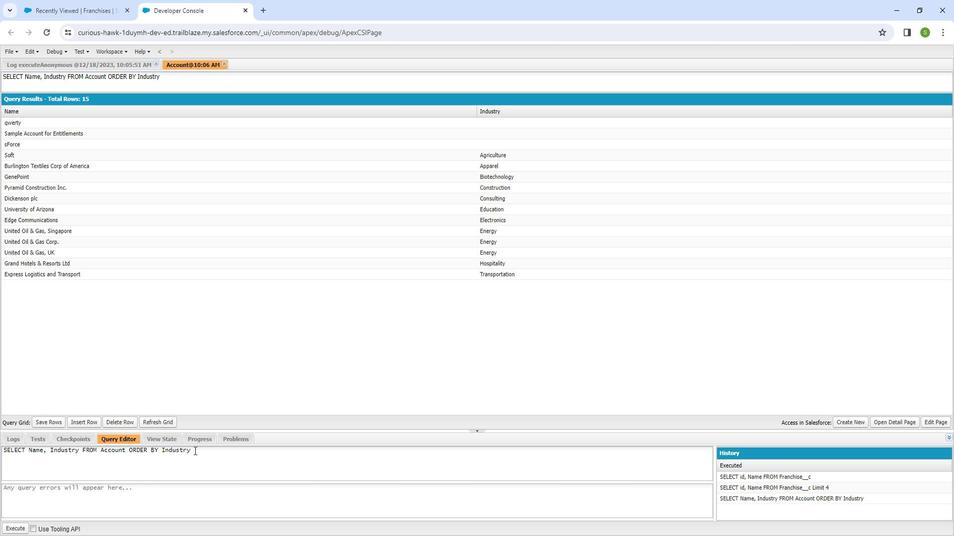 
Action: Key pressed <Key.space>null<Key.space>last
Screenshot: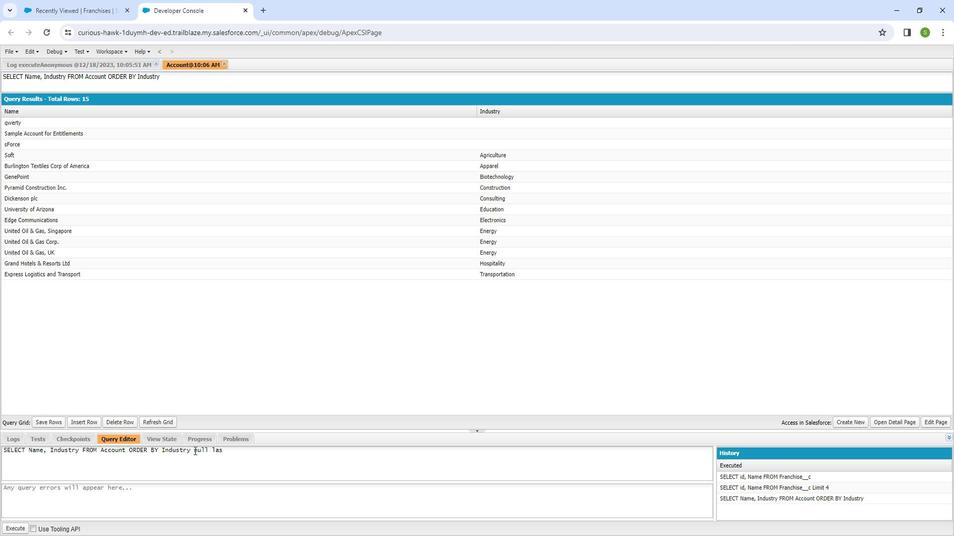 
Action: Mouse moved to (25, 522)
Screenshot: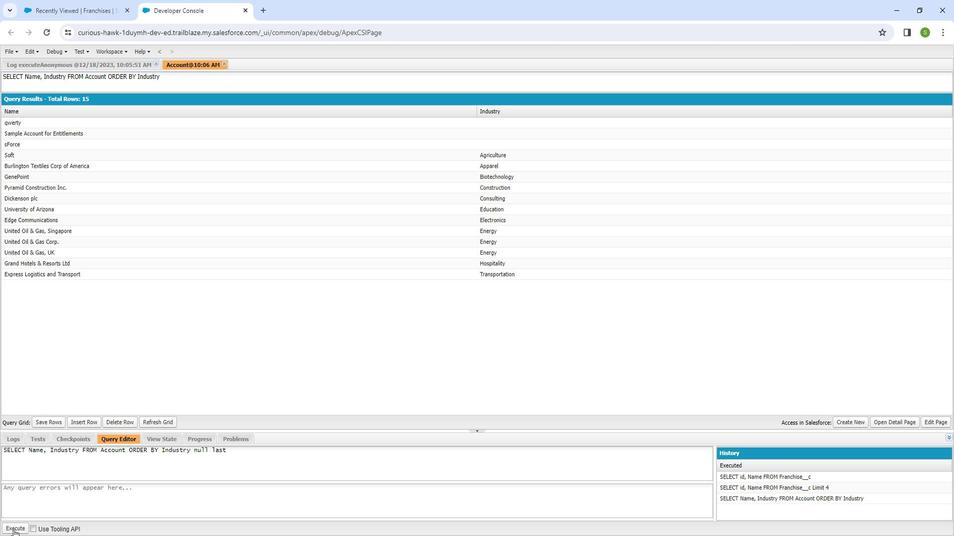 
Action: Mouse pressed left at (25, 522)
Screenshot: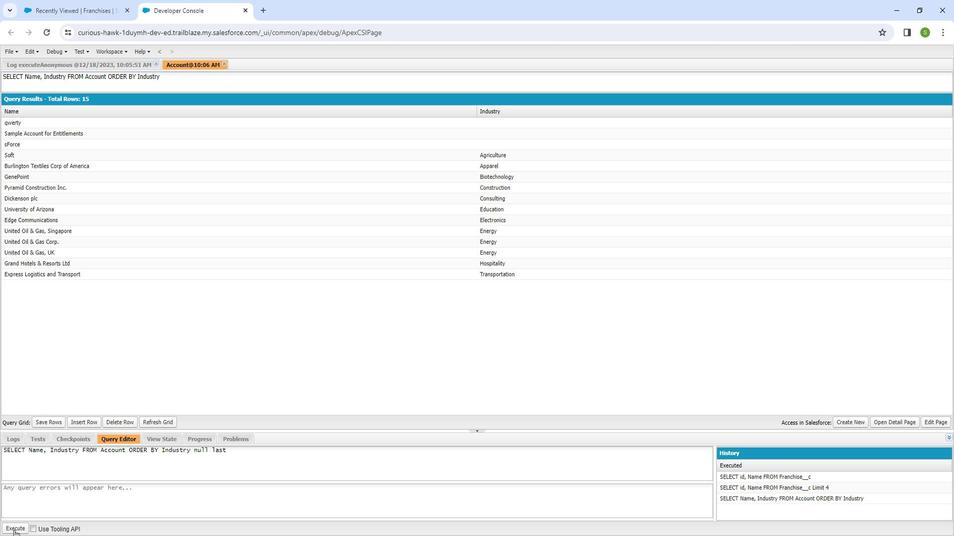 
Action: Mouse moved to (220, 445)
Screenshot: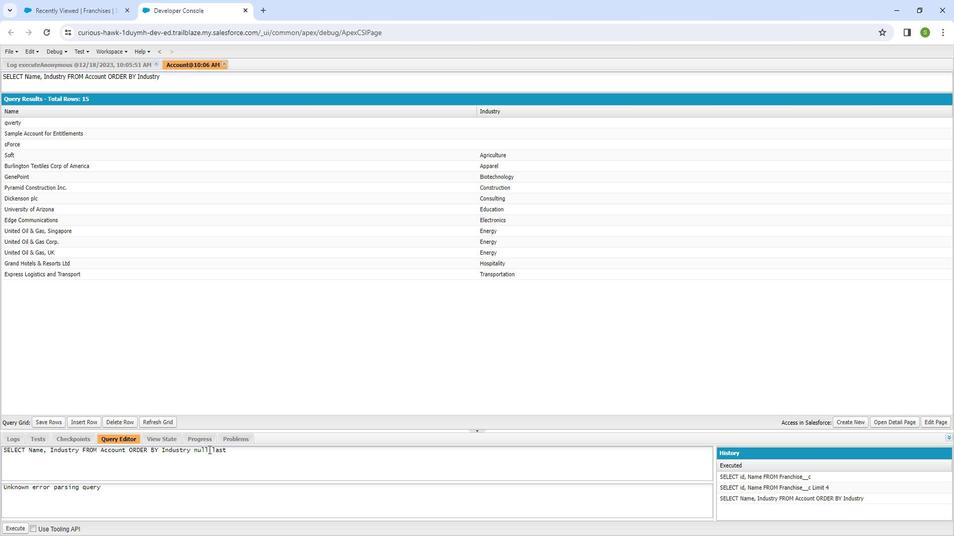 
Action: Mouse pressed left at (220, 445)
Screenshot: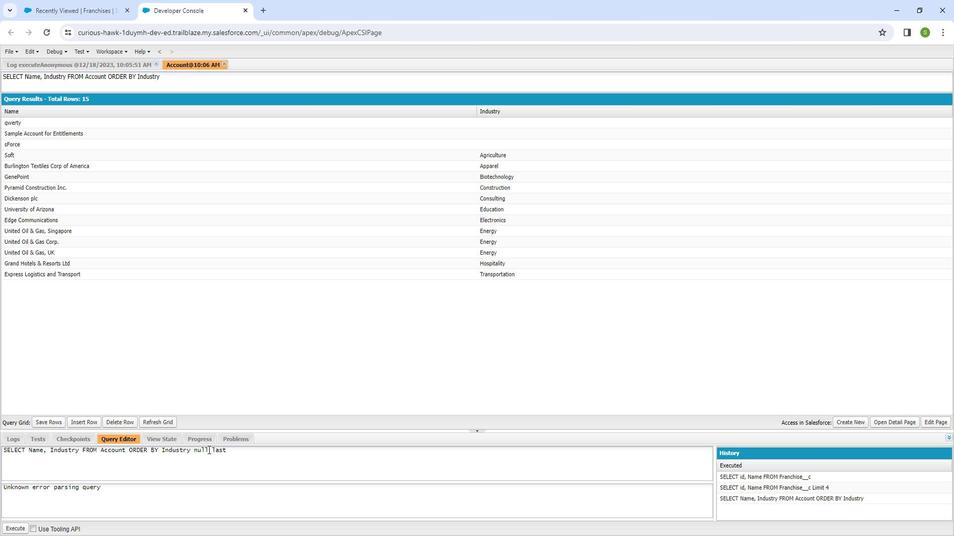 
Action: Mouse moved to (219, 445)
Screenshot: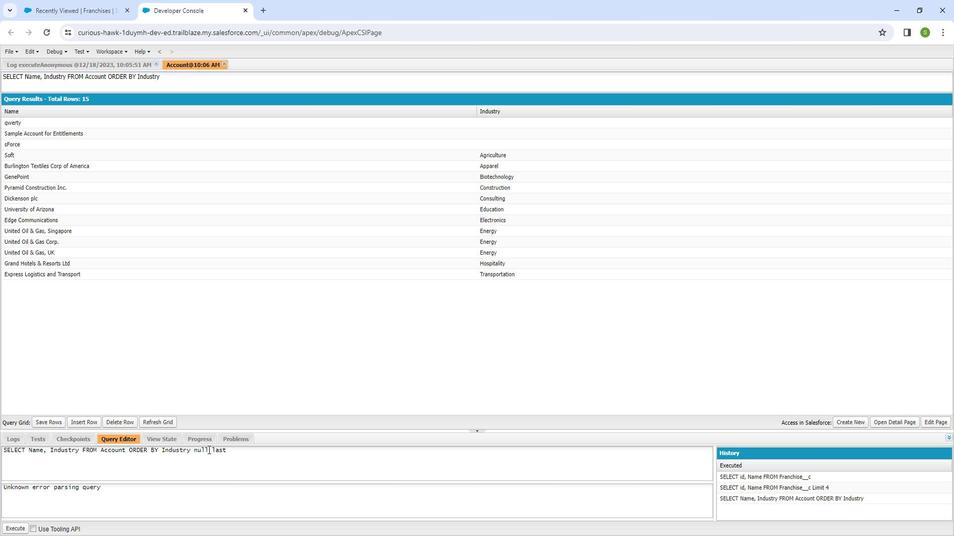 
Action: Key pressed s
Screenshot: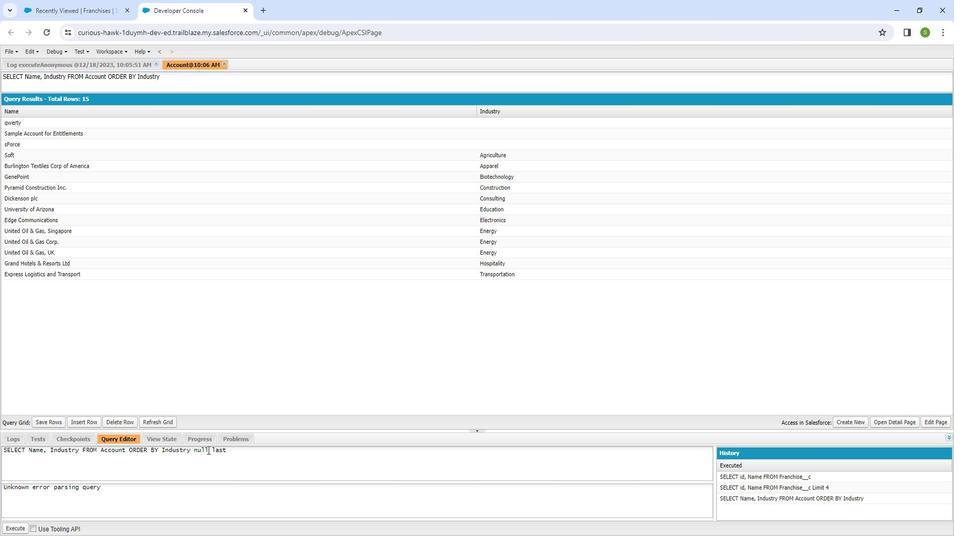 
Action: Mouse moved to (25, 523)
Screenshot: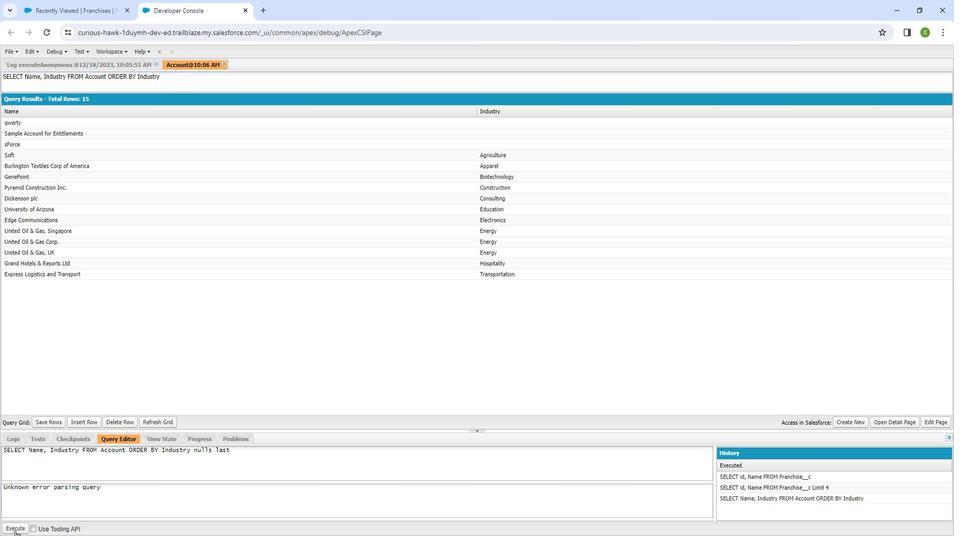 
Action: Mouse pressed left at (25, 523)
Screenshot: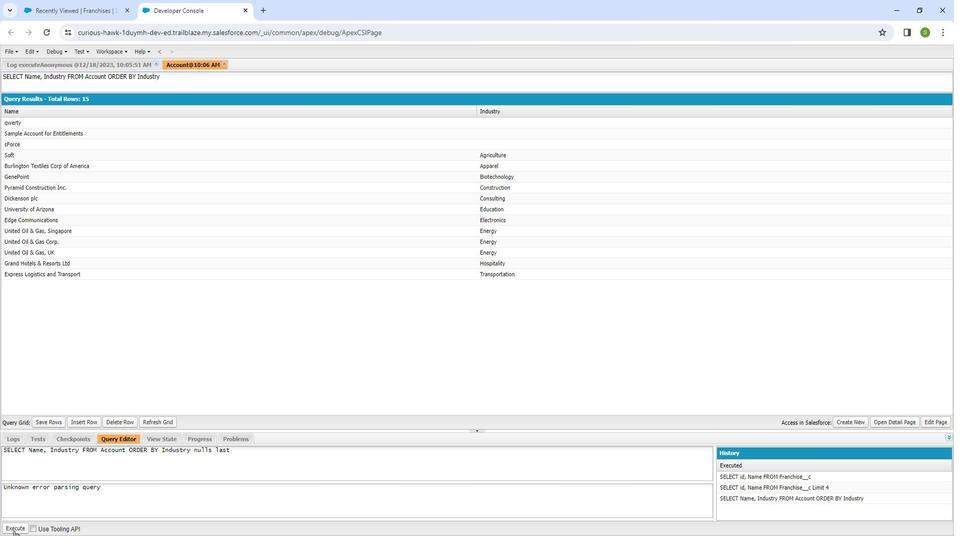 
Action: Mouse moved to (248, 444)
Screenshot: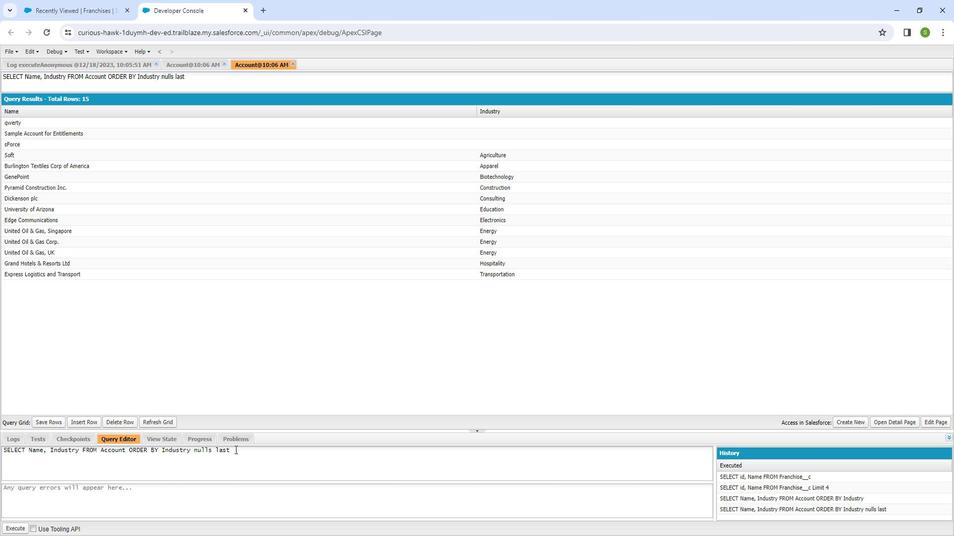 
Action: Mouse pressed left at (248, 444)
Screenshot: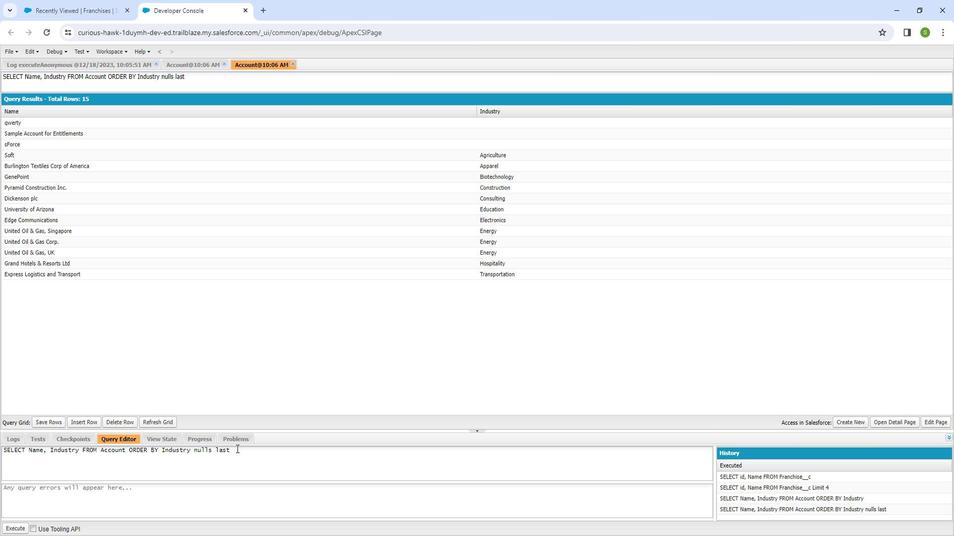 
Action: Mouse moved to (12, 451)
Screenshot: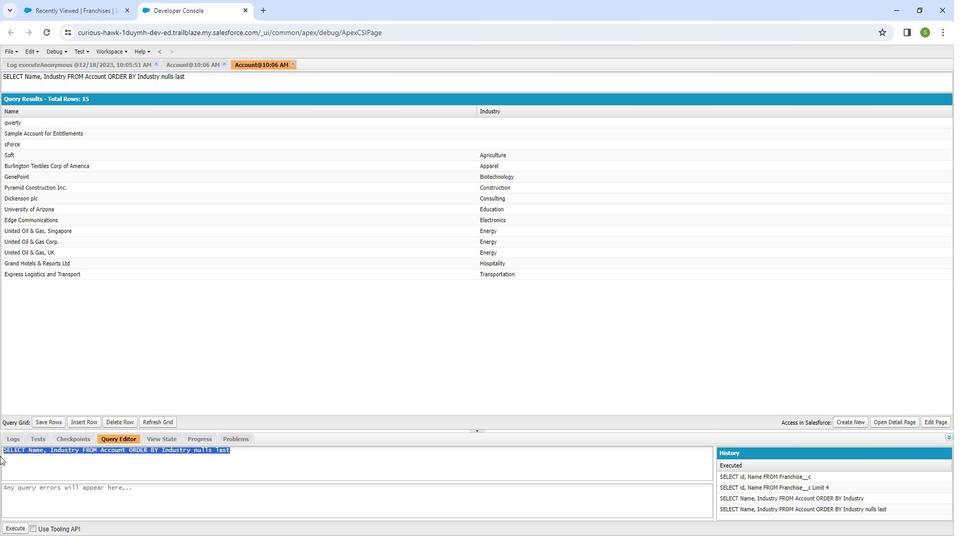
Action: Key pressed <Key.backspace>
Screenshot: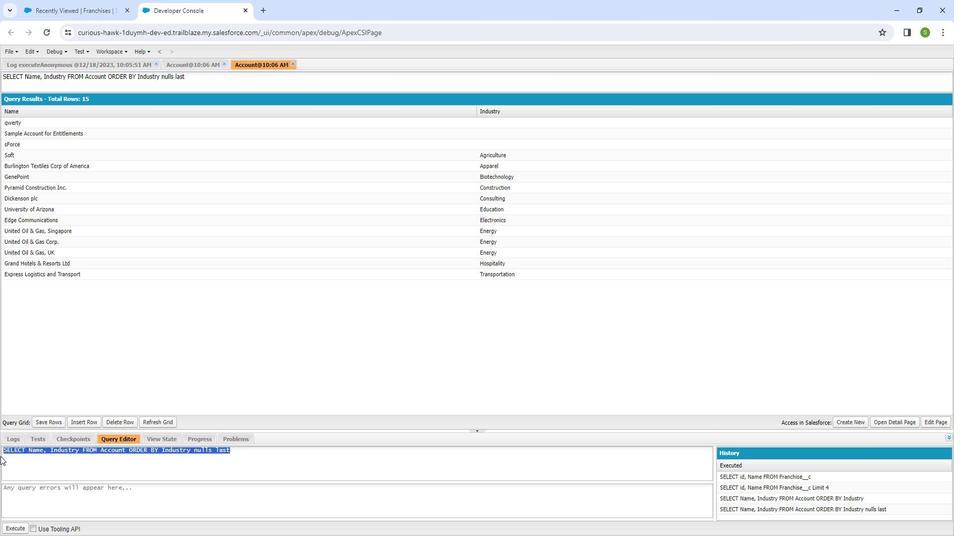 
Action: Mouse moved to (14, 448)
Screenshot: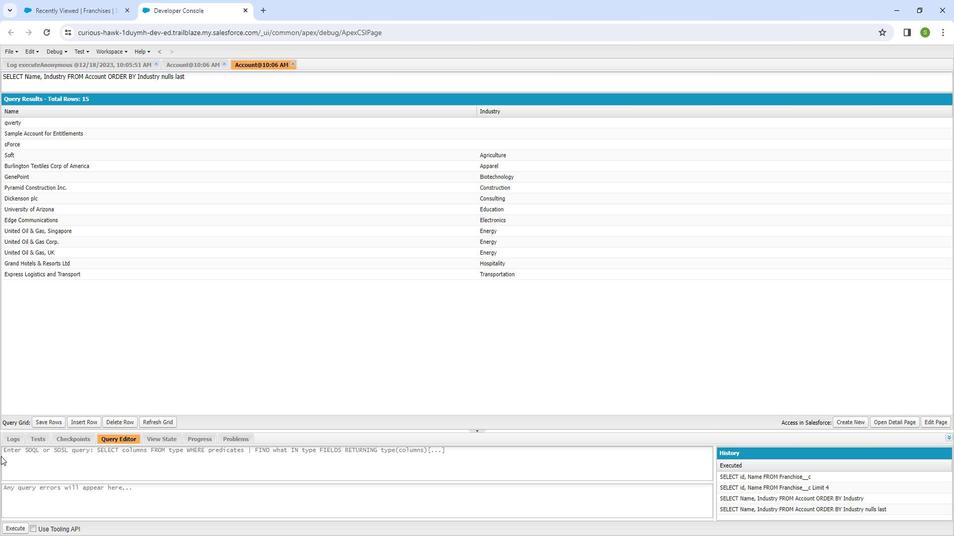 
Action: Key pressed ctrl+E
Screenshot: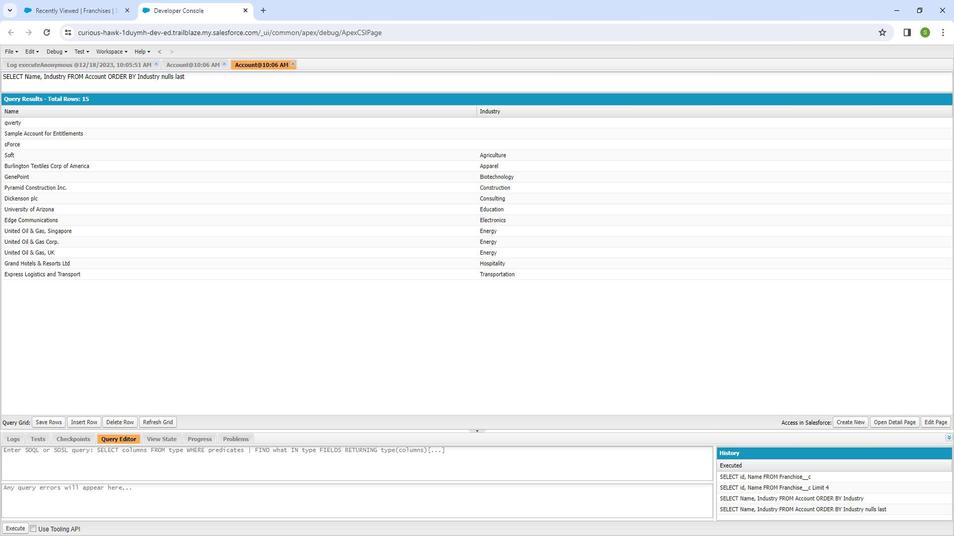 
Action: Mouse moved to (293, 245)
Screenshot: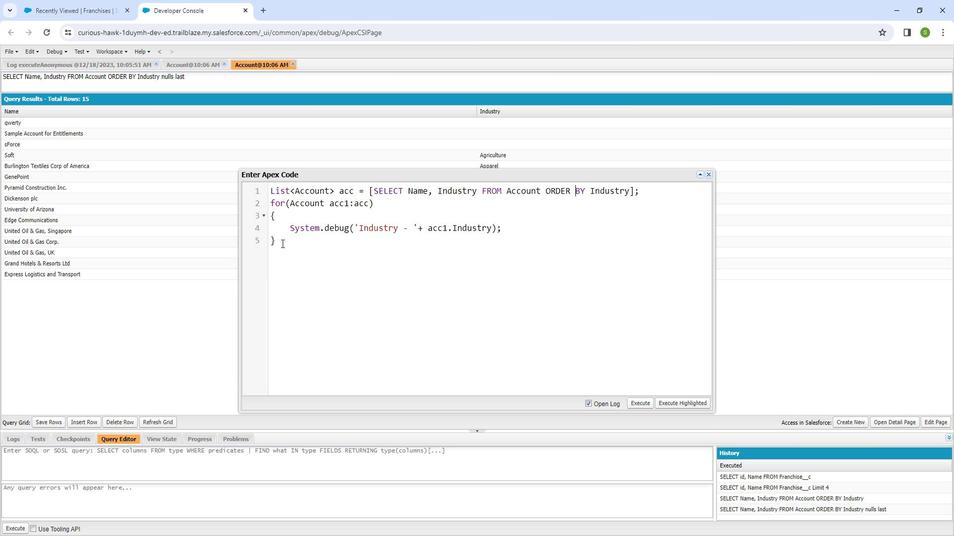 
Action: Mouse pressed left at (293, 245)
Screenshot: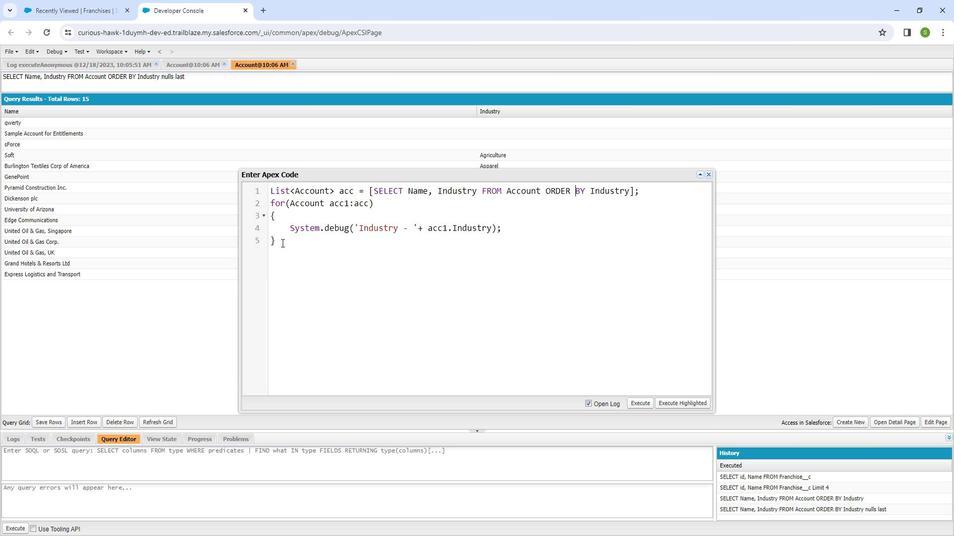 
Action: Mouse moved to (272, 195)
Screenshot: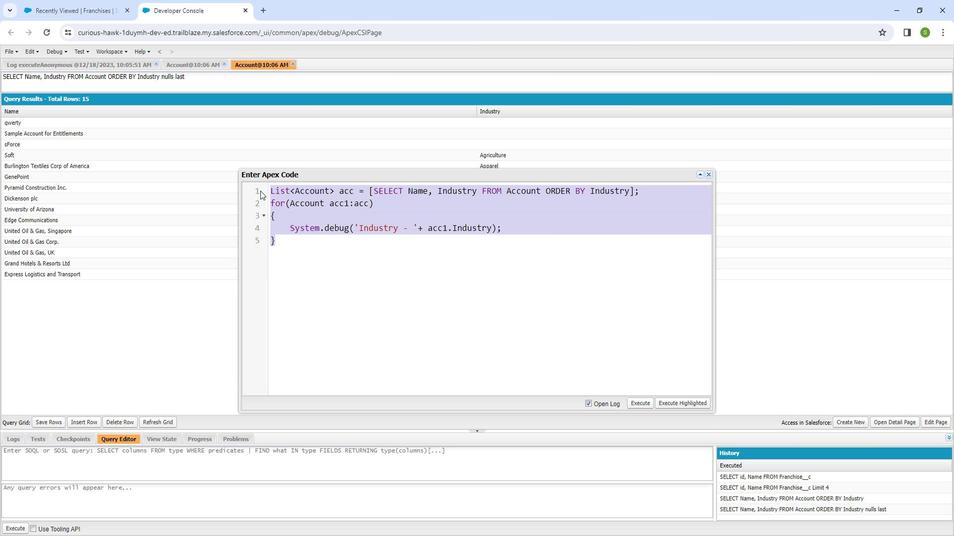 
Action: Key pressed <Key.backspace>
Screenshot: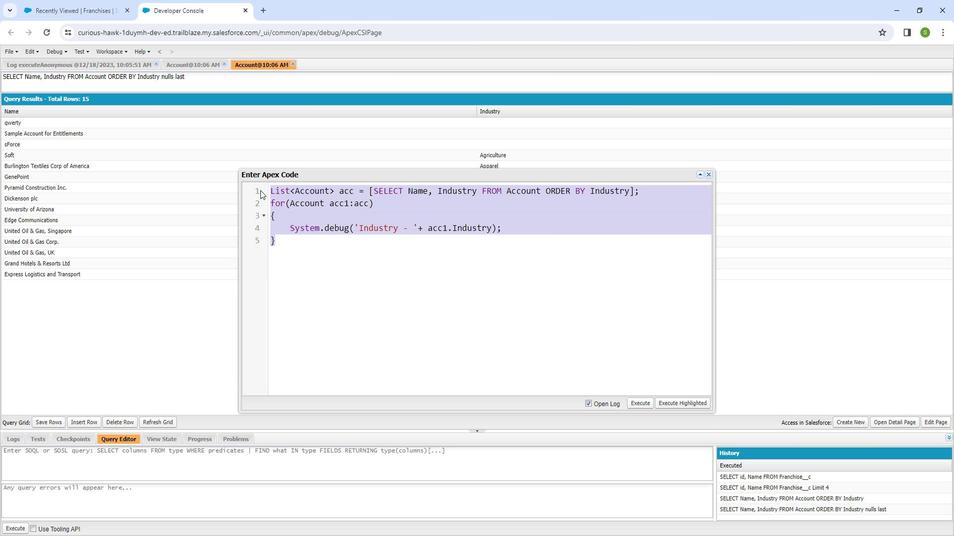 
Action: Mouse moved to (298, 197)
Screenshot: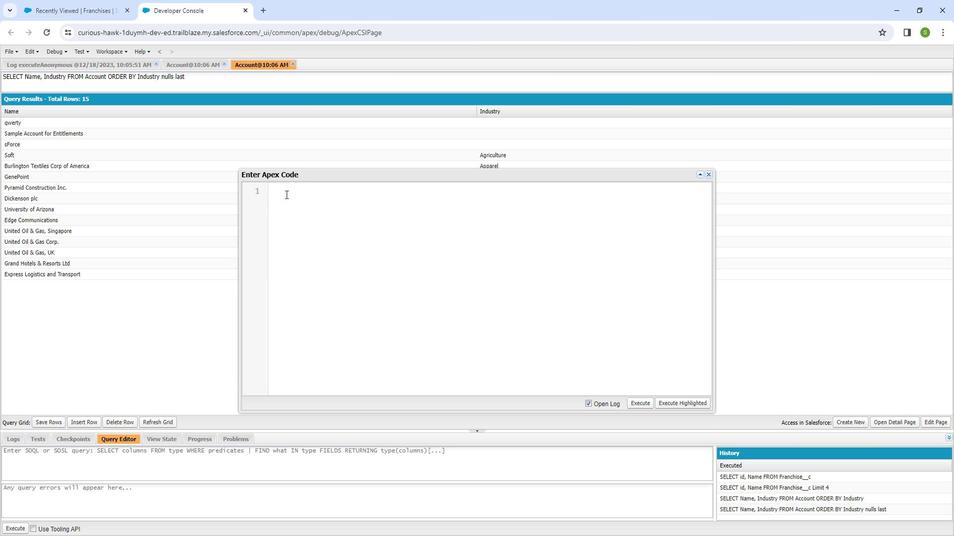 
Action: Mouse pressed left at (298, 197)
Screenshot: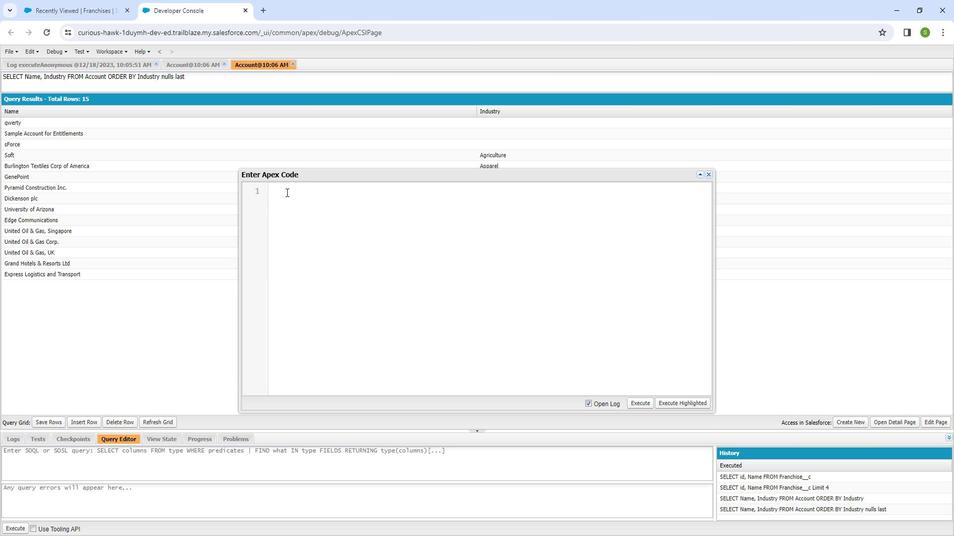 
Action: Mouse moved to (299, 201)
Screenshot: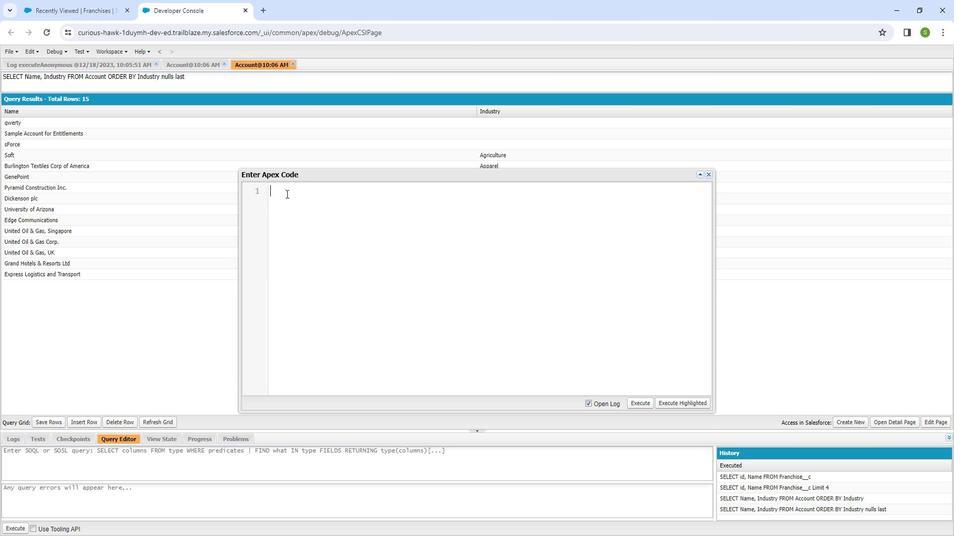 
Action: Key pressed <Key.shift_r>List<Key.shift_r><<Key.shift_r>Franchise<Key.shift_r>__c<Key.shift_r><Key.shift_r><Key.shift_r><Key.shift_r>><Key.space>frans<Key.space>=<Key.space>[]<Key.left><Key.shift_r><Key.shift_r><Key.shift_r><Key.shift_r><Key.shift_r><Key.shift_r><Key.shift_r>Select<Key.space><Key.backspace><Key.backspace><Key.backspace><Key.backspace><Key.backspace><Key.backspace><Key.shift_r>ELECT<Key.space><Key.shift_r>Name<Key.space><Key.backspace><Key.backspace><Key.backspace><Key.backspace><Key.backspace><Key.shift_r>ID<Key.backspace>d,<Key.space><Key.shift_r>Name<Key.space><Key.shift_r>FROM<Key.space><Key.shift_r>FR<Key.backspace>ranchise<Key.shift_r>__c<Key.space><Key.shift_r><Key.shift_r><Key.shift_r><Key.shift_r><Key.shift_r><Key.shift_r><Key.shift_r><Key.shift_r><Key.shift_r>ORDER<Key.space>BY<Key.space><Key.shift_r>NAme<Key.backspace><Key.backspace><Key.backspace>ame<Key.right>;<Key.enter>for<Key.shift_r>(<Key.shift_r>Fram<Key.backspace>nchise<Key.space><Key.backspace><Key.shift_r>__c<Key.space>frans1<Key.shift_r>:<Key.space>frans<Key.down><Key.enter><Key.shift_r>{<Key.enter><Key.shift_r>System.debuf<Key.backspace>g<Key.shift_r><Key.shift_r><Key.shift_r>('<Key.shift_r>Name<Key.space>-<Key.space><Key.right>+<Key.space>frans1.<Key.shift_r><Key.shift_r><Key.shift_r><Key.shift_r><Key.shift_r><Key.shift_r><Key.shift_r><Key.shift_r>Name<Key.right>;
Screenshot: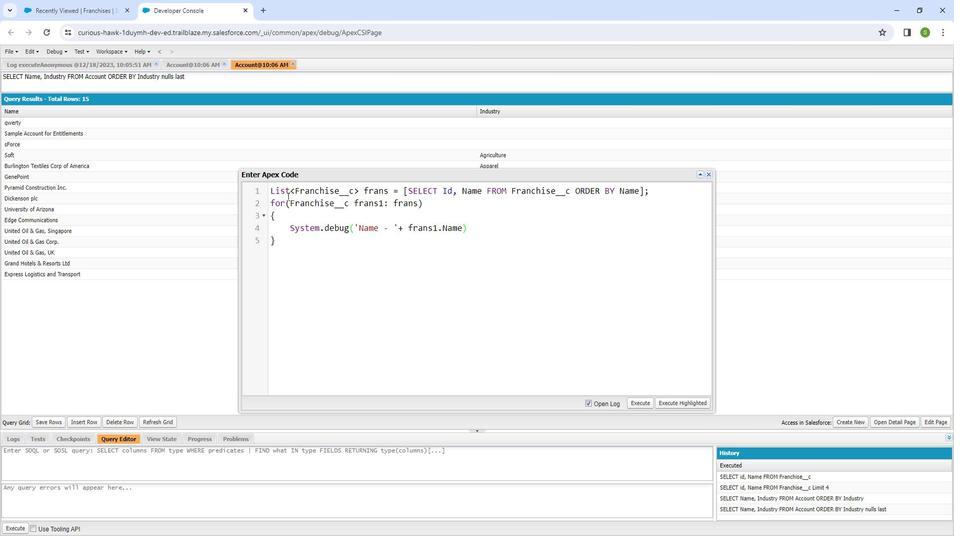 
Action: Mouse moved to (647, 400)
Screenshot: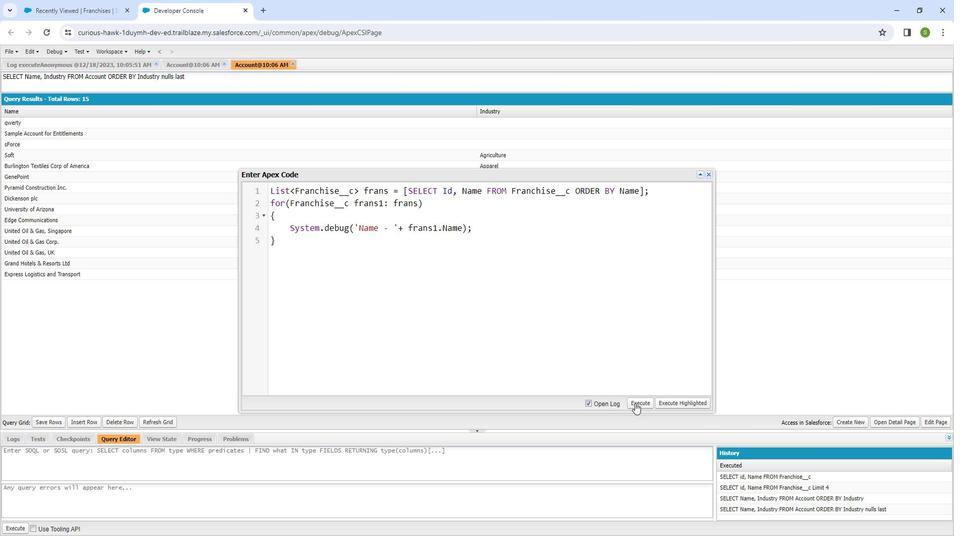 
Action: Mouse pressed left at (647, 400)
Screenshot: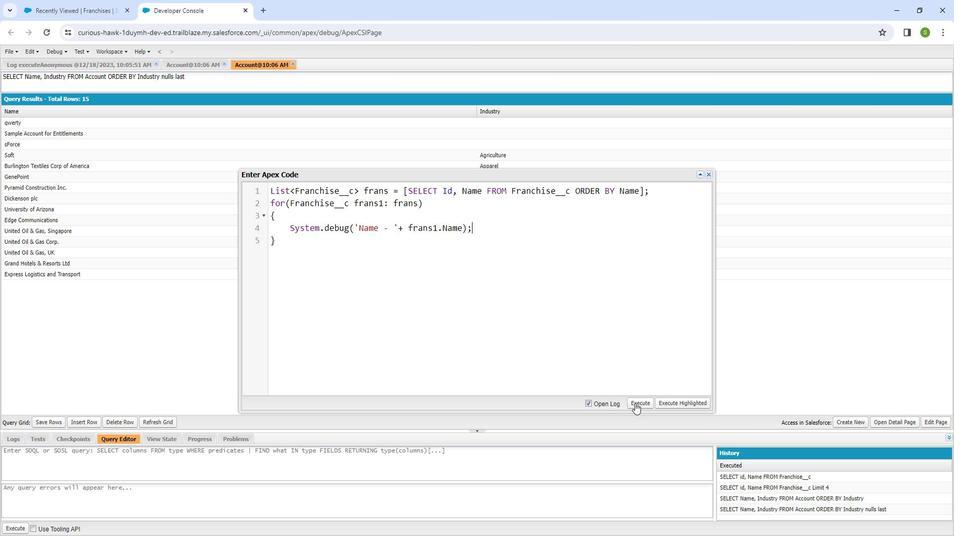 
Action: Mouse moved to (102, 418)
Screenshot: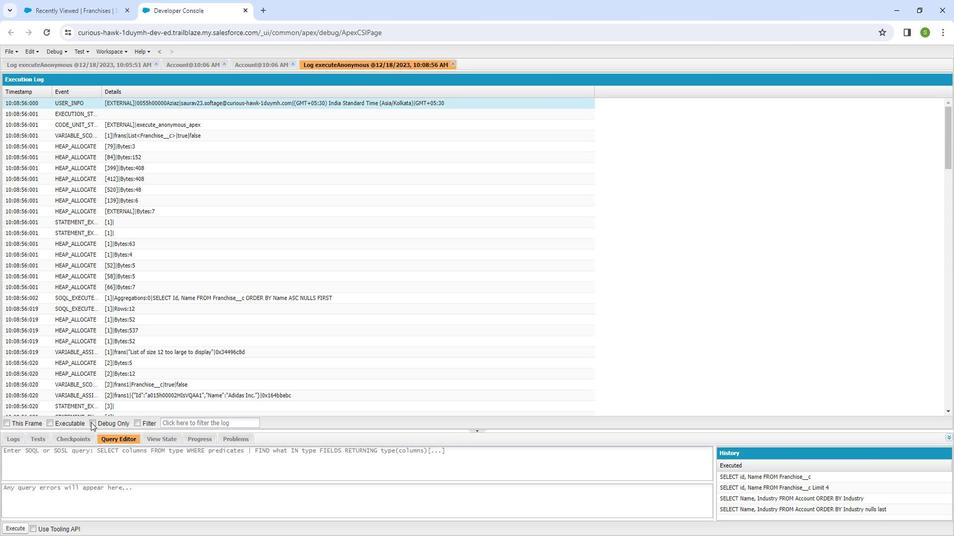 
Action: Mouse pressed left at (102, 418)
Screenshot: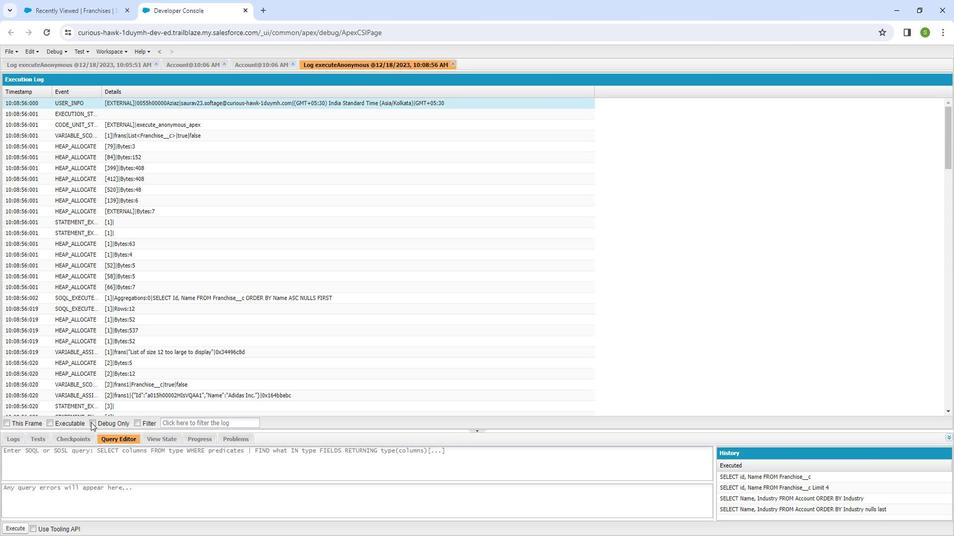 
Action: Mouse moved to (133, 435)
Screenshot: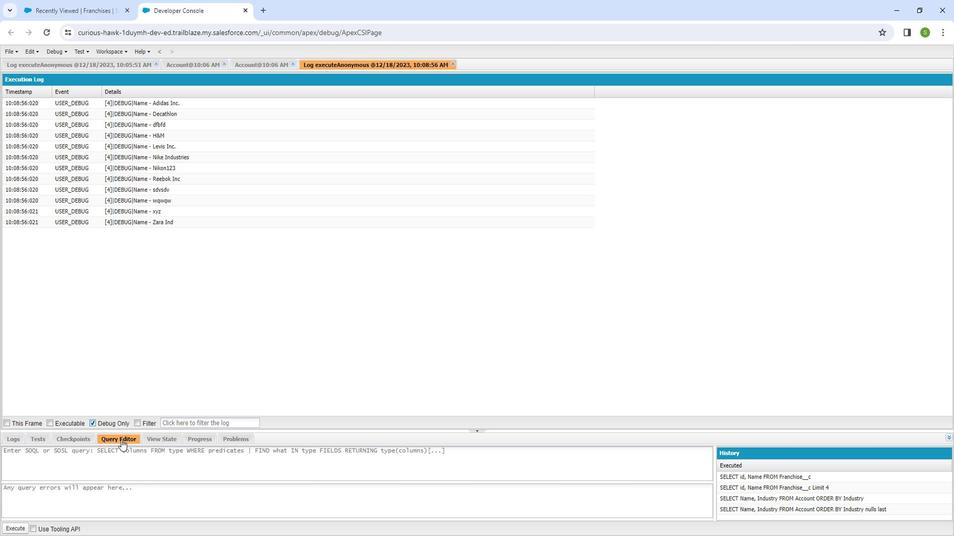 
Action: Mouse pressed left at (133, 435)
Screenshot: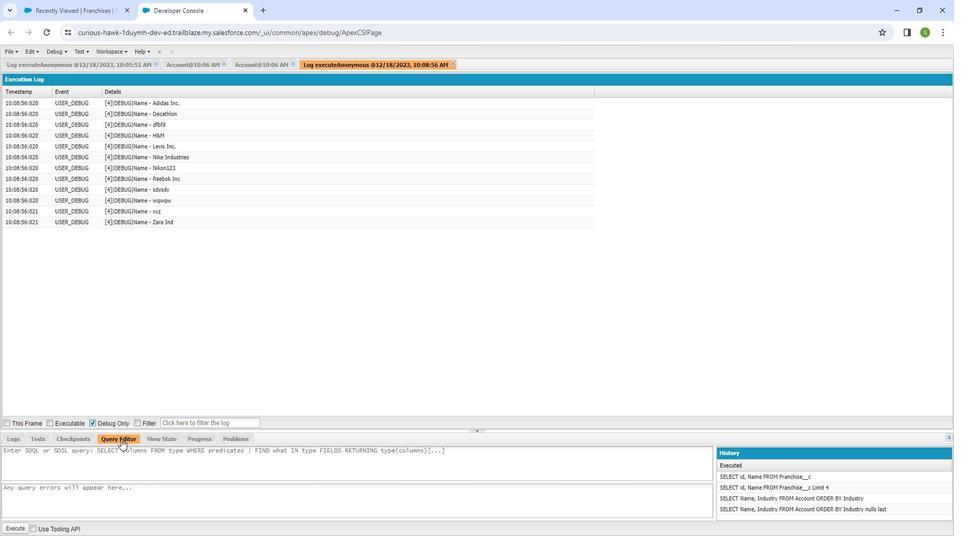 
Action: Mouse moved to (130, 447)
Screenshot: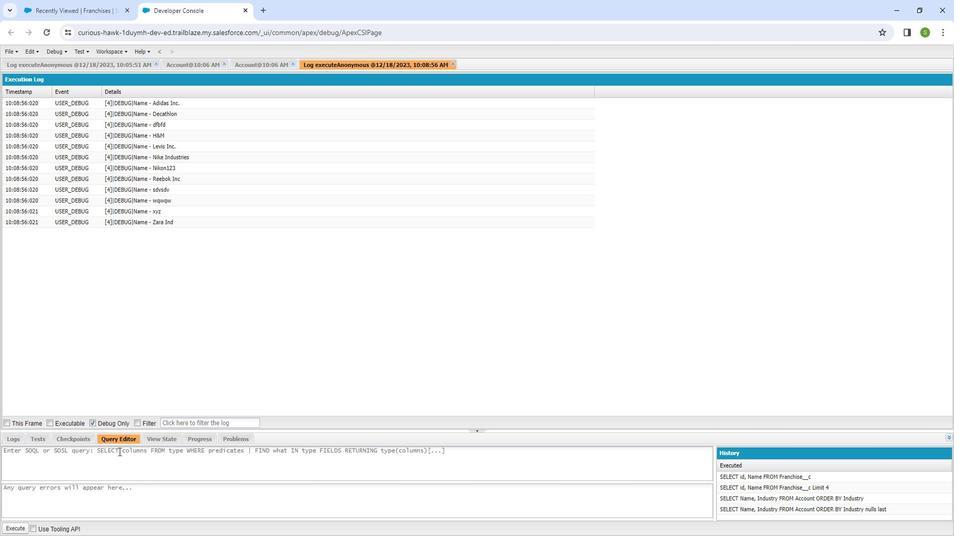 
Action: Mouse pressed left at (130, 447)
Screenshot: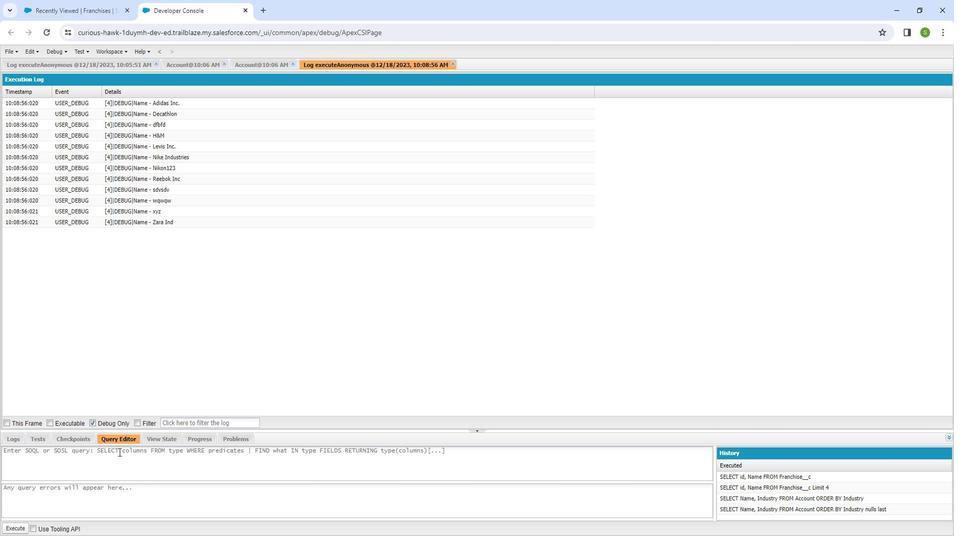 
Action: Mouse moved to (131, 443)
Screenshot: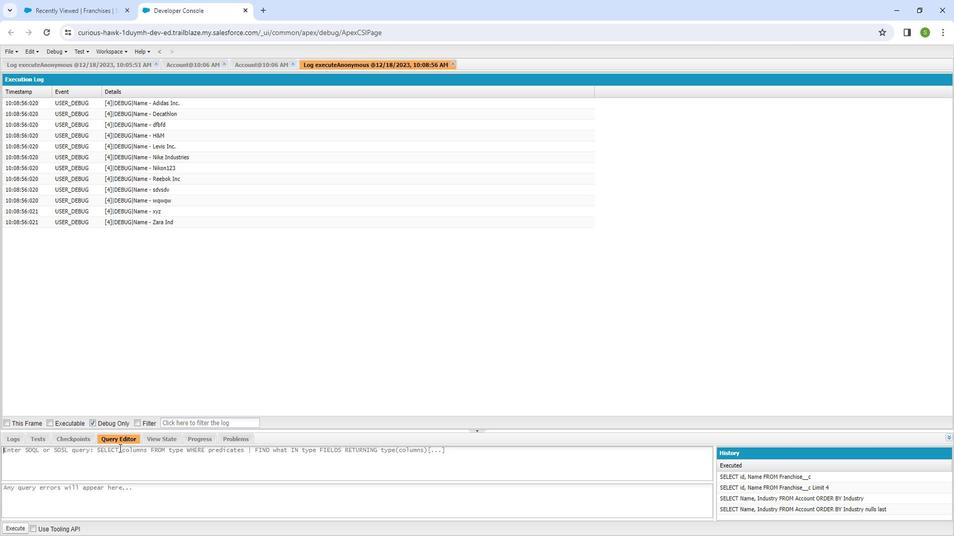 
Action: Key pressed ctrl+E
Screenshot: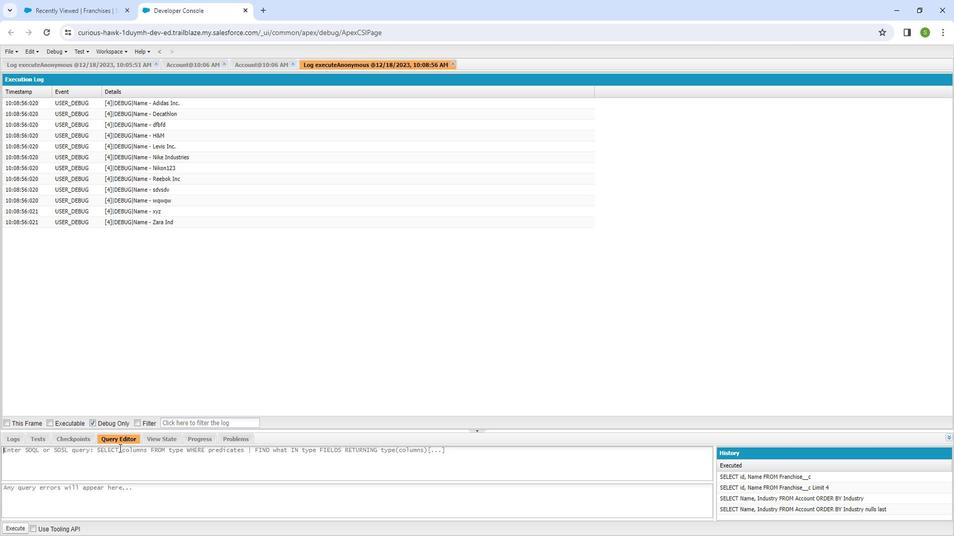 
Action: Mouse moved to (127, 446)
Screenshot: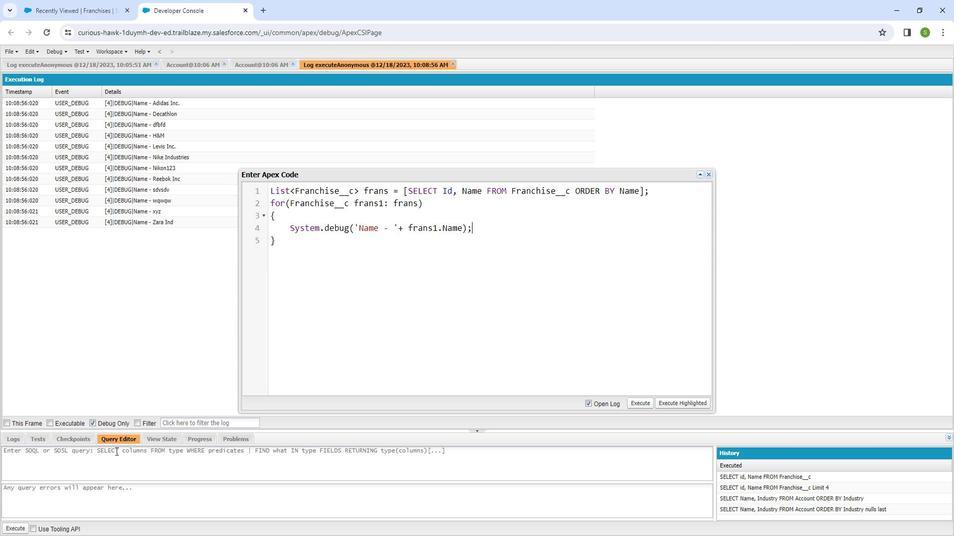 
Action: Mouse pressed left at (127, 446)
Screenshot: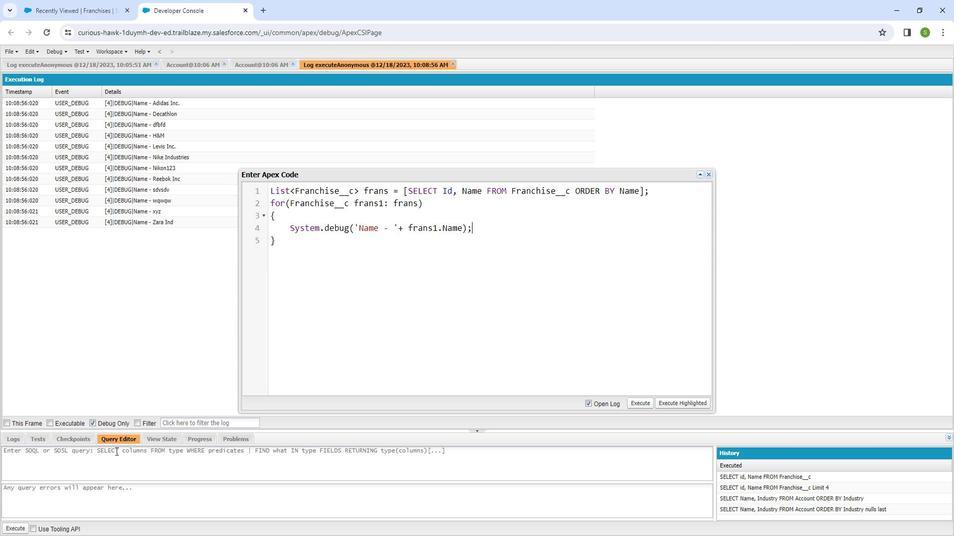
Action: Mouse moved to (131, 445)
Screenshot: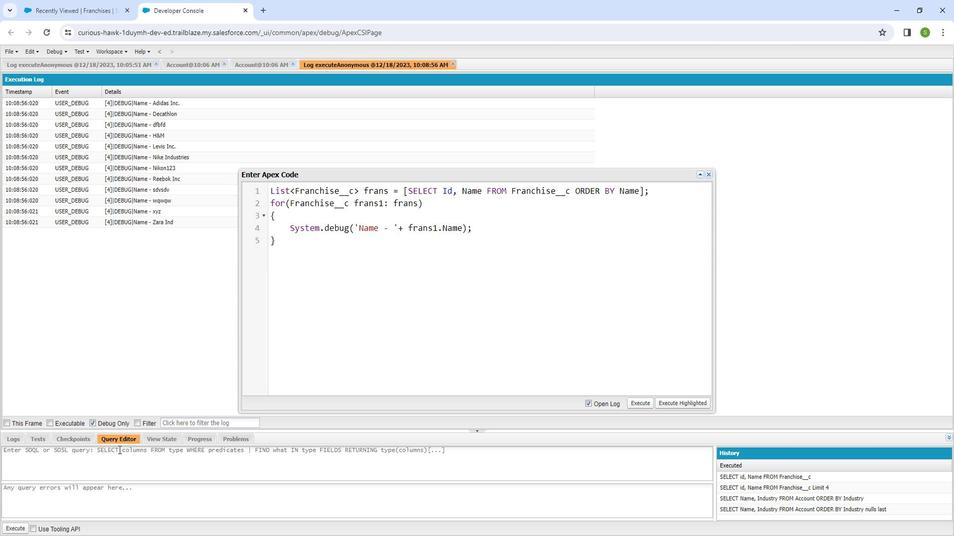 
Action: Key pressed <Key.shift_r>SE<Key.shift_r>LECT<Key.space><Key.shift_r>Is<Key.backspace>d,<Key.space><Key.shift_r><Key.shift_r><Key.shift_r><Key.shift_r>Name<Key.space><Key.shift_r>ROM<Key.backspace><Key.backspace><Key.backspace><Key.shift_r>FROM<Key.space><Key.shift_r>FR<Key.backspace>ranchise<Key.shift_r>__c<Key.space><Key.shift_r>ORDER<Key.shift_r><Key.shift_r><Key.shift_r><Key.shift_r><Key.shift_r><Key.shift_r>BY<Key.space><Key.shift_r>Name
Screenshot: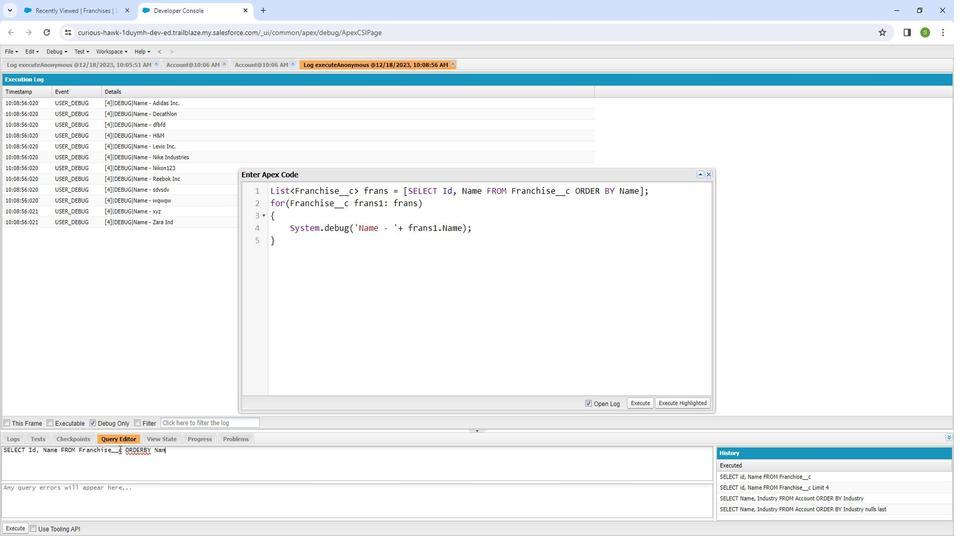 
Action: Mouse moved to (27, 521)
Screenshot: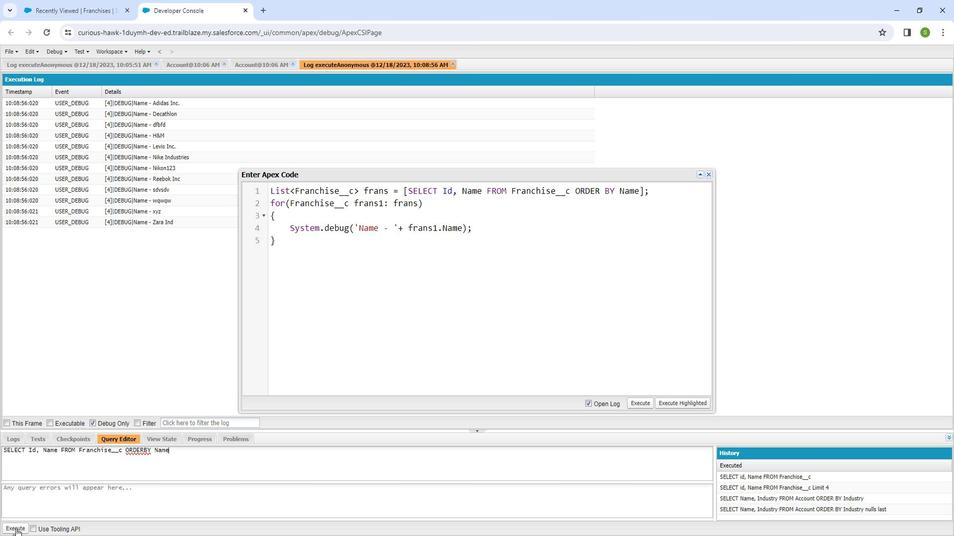 
Action: Mouse pressed left at (27, 521)
Screenshot: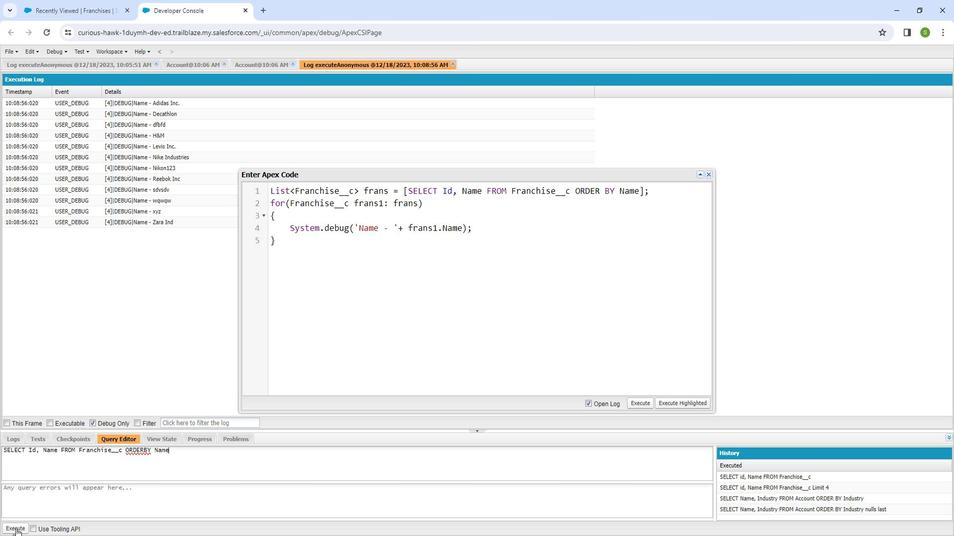 
Action: Mouse moved to (153, 446)
Screenshot: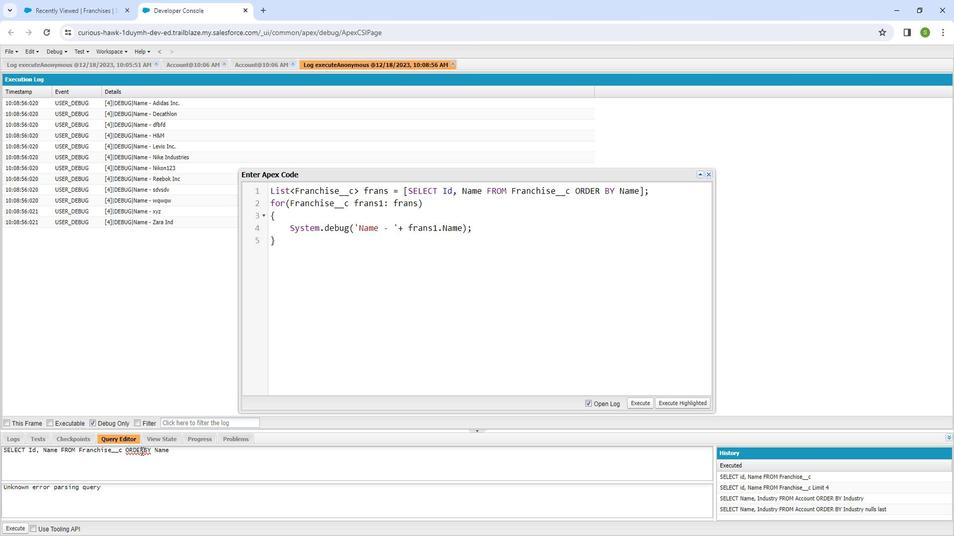 
Action: Mouse pressed left at (153, 446)
Screenshot: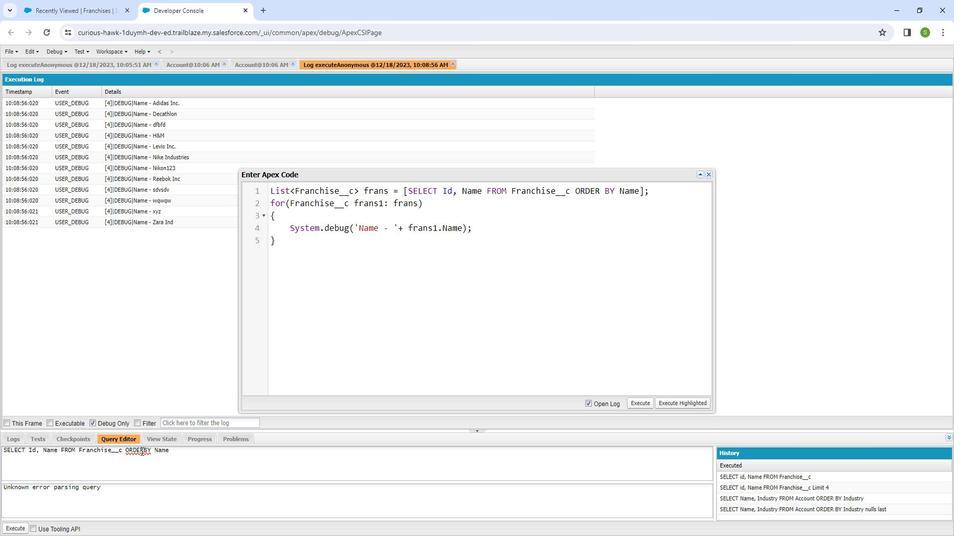 
Action: Mouse moved to (164, 446)
Screenshot: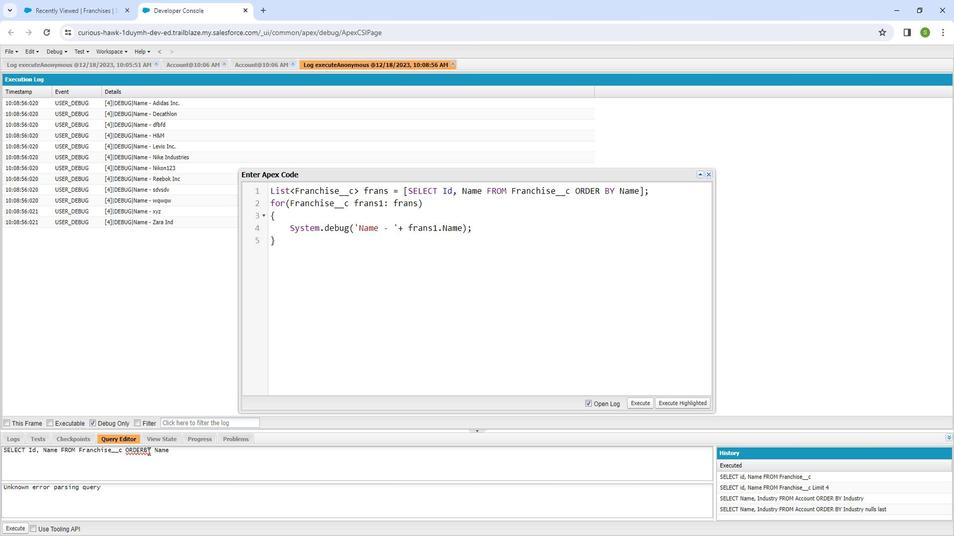 
Action: Key pressed <Key.right><Key.space>
Screenshot: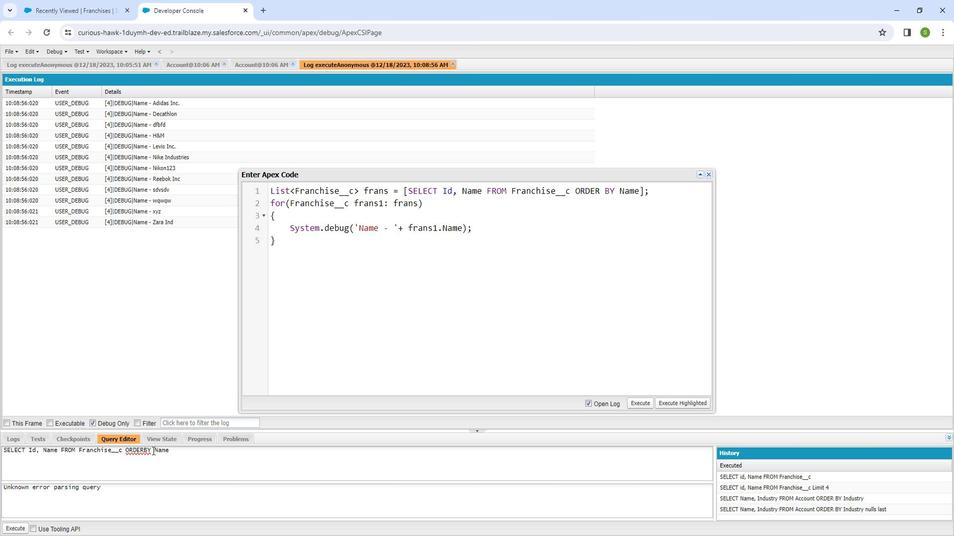 
Action: Mouse moved to (25, 521)
Screenshot: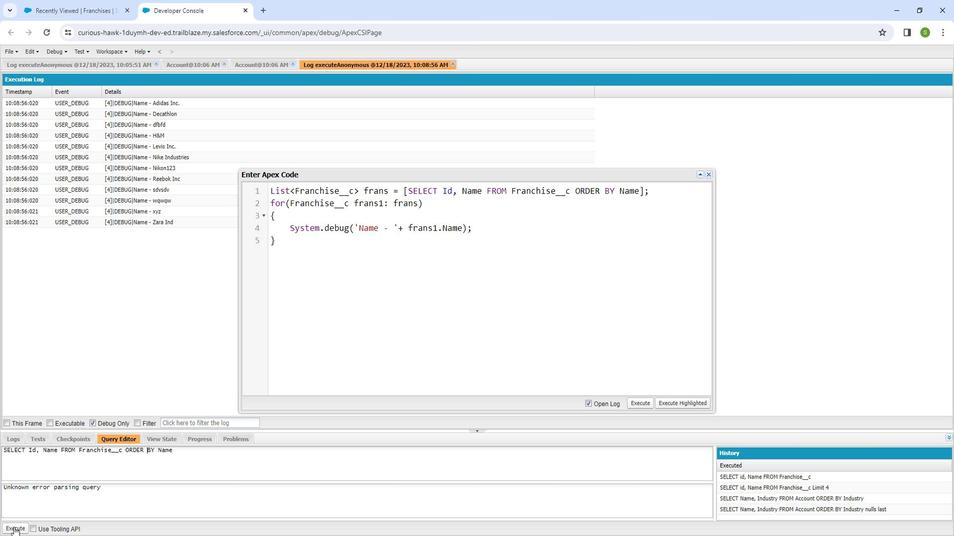 
Action: Mouse pressed left at (25, 521)
Screenshot: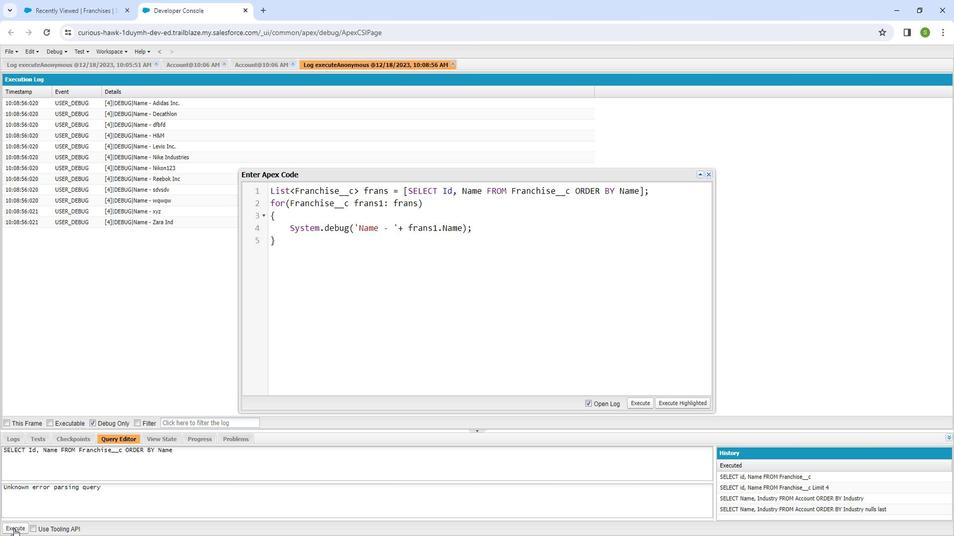 
Action: Mouse moved to (722, 179)
Screenshot: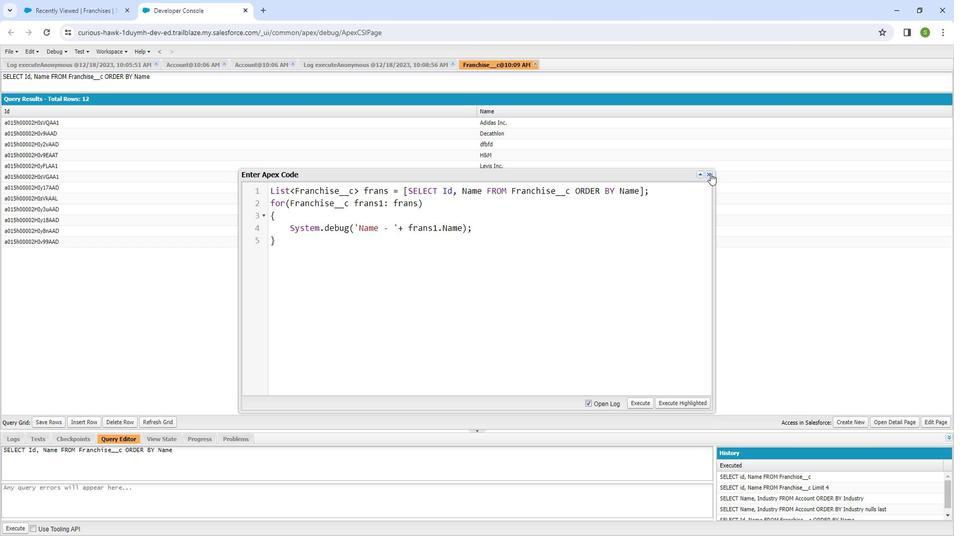 
Action: Mouse pressed left at (722, 179)
Screenshot: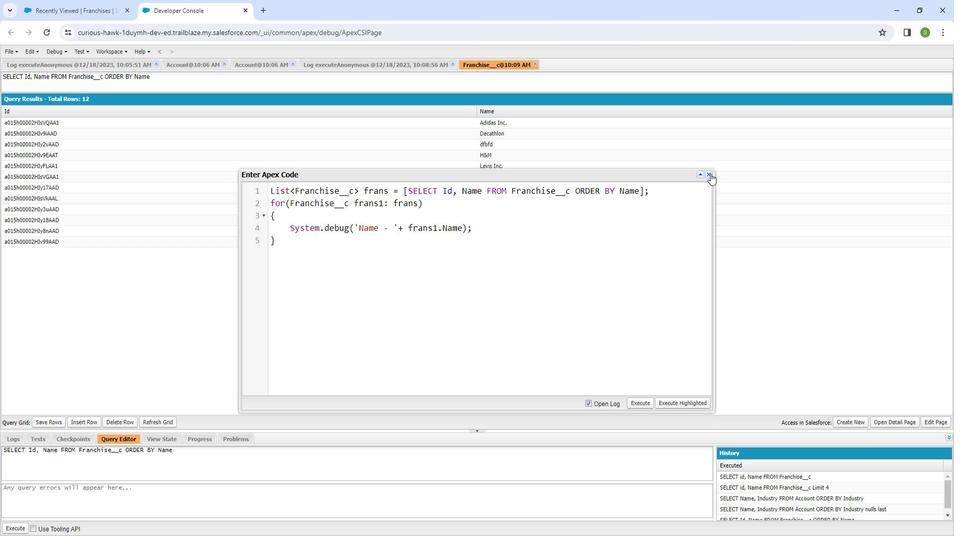 
Action: Mouse moved to (492, 215)
Screenshot: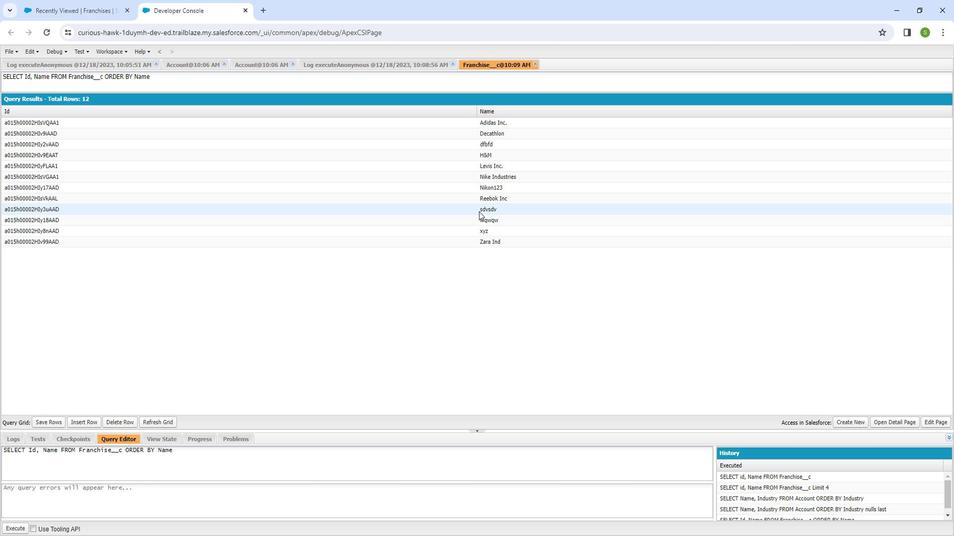 
